 Task: Create a due date automation trigger when advanced on, on the tuesday before a card is due add fields with all custom fields completed at 11:00 AM.
Action: Mouse moved to (1115, 345)
Screenshot: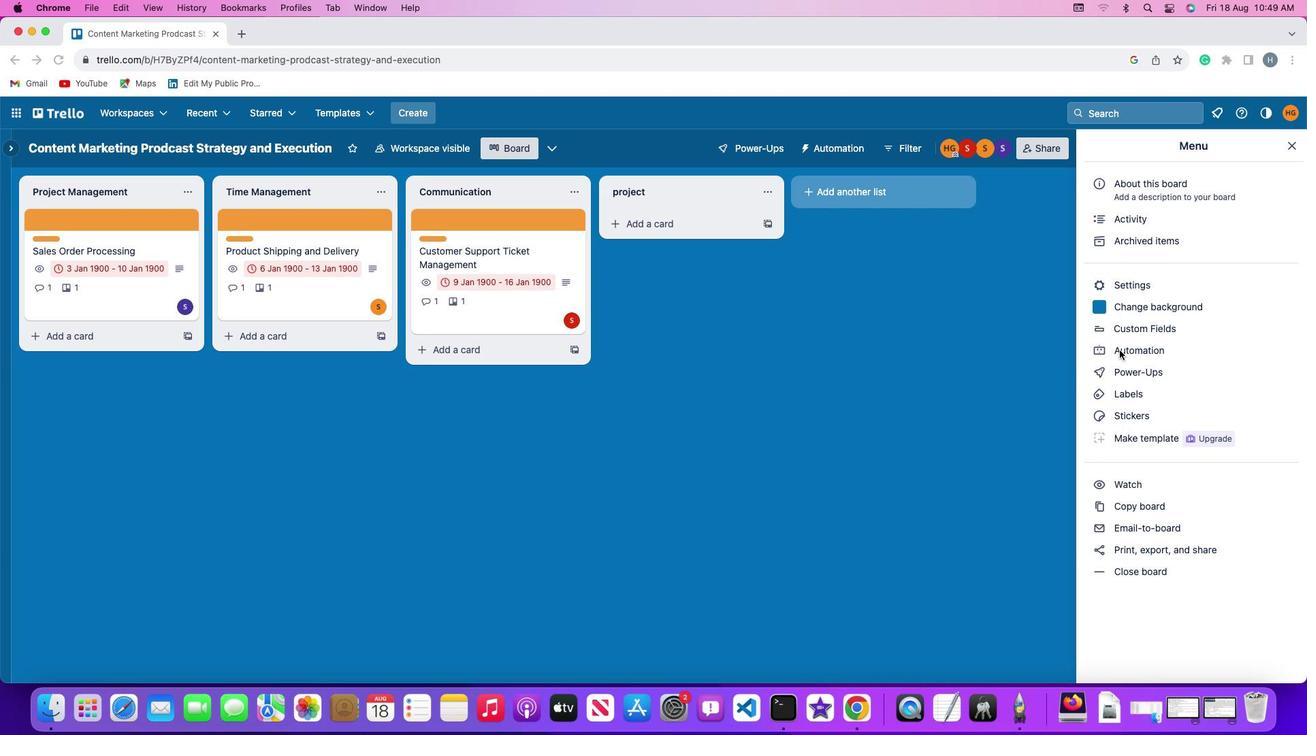 
Action: Mouse pressed left at (1115, 345)
Screenshot: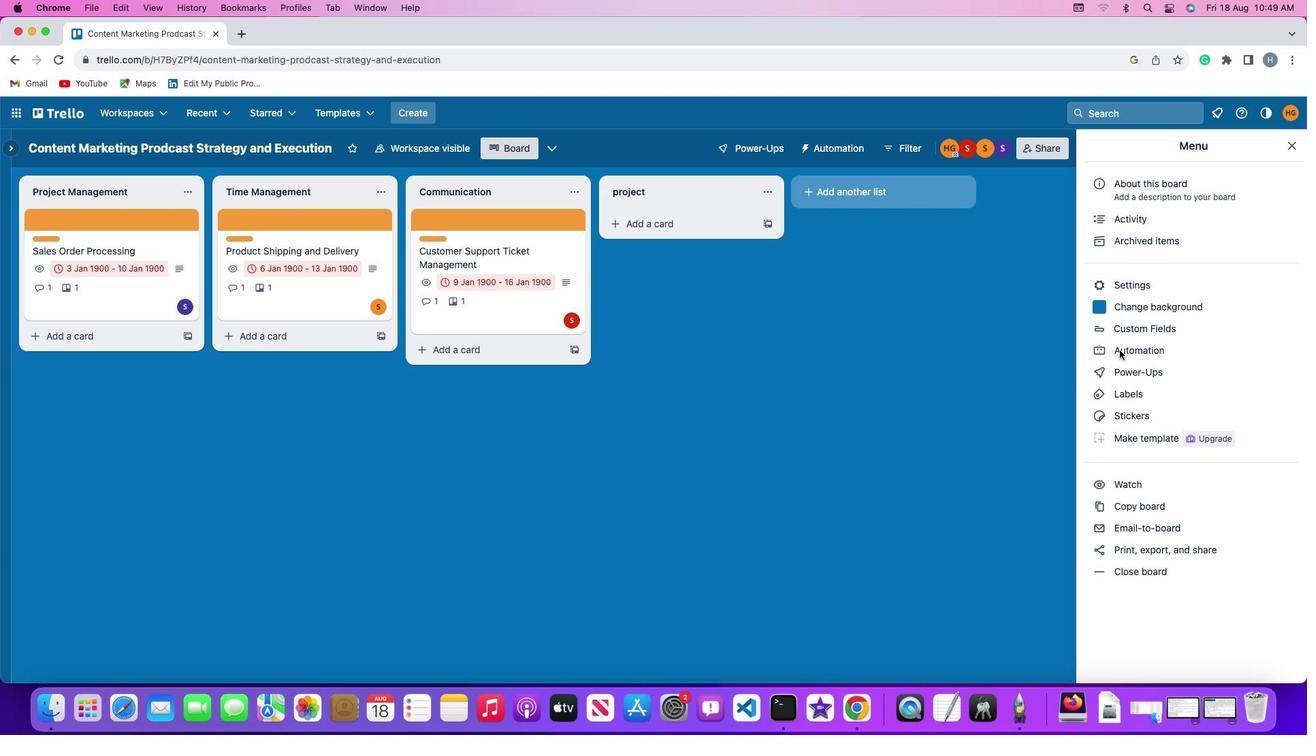 
Action: Mouse moved to (1115, 345)
Screenshot: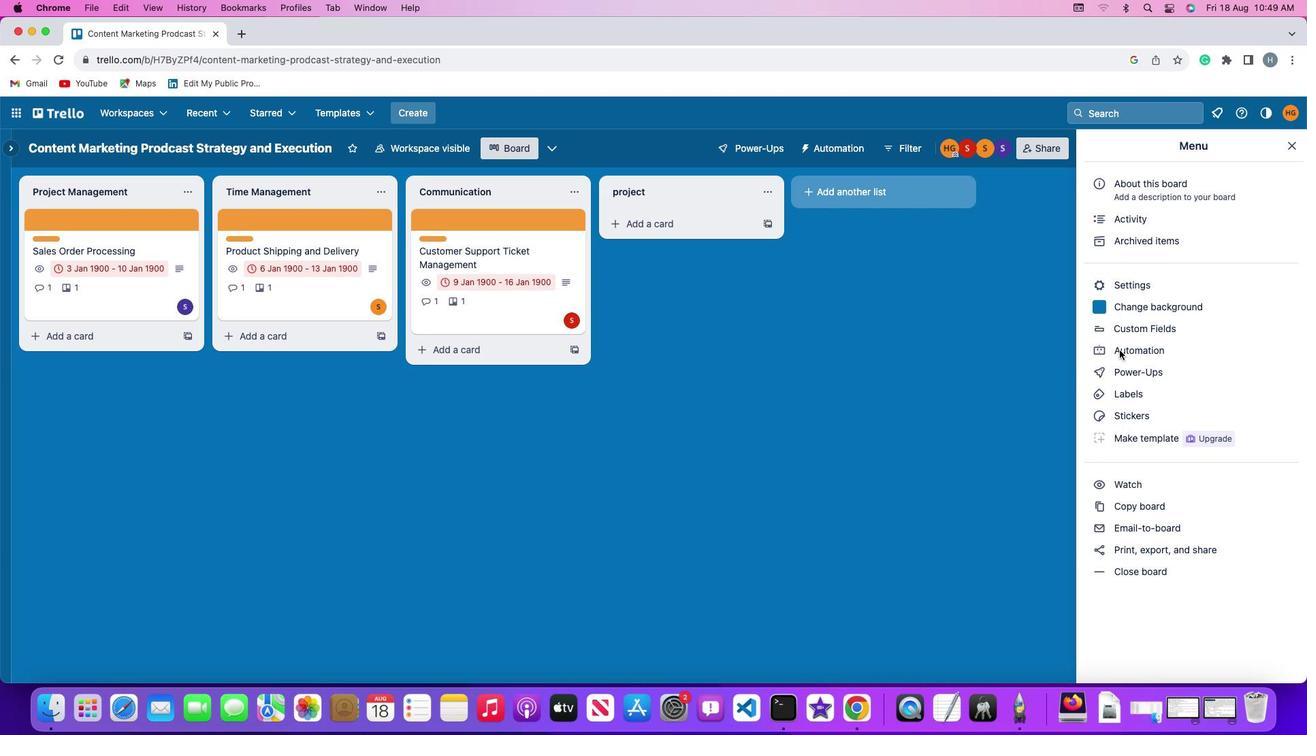 
Action: Mouse pressed left at (1115, 345)
Screenshot: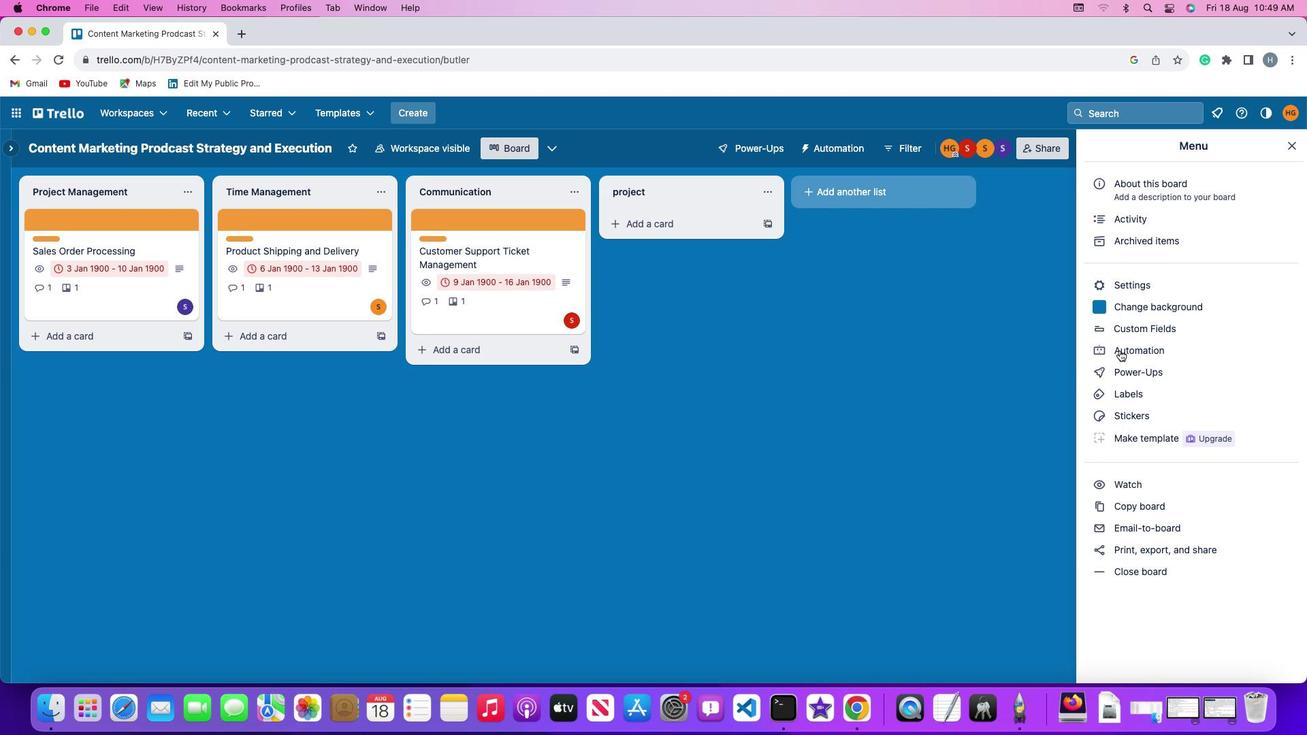 
Action: Mouse moved to (76, 320)
Screenshot: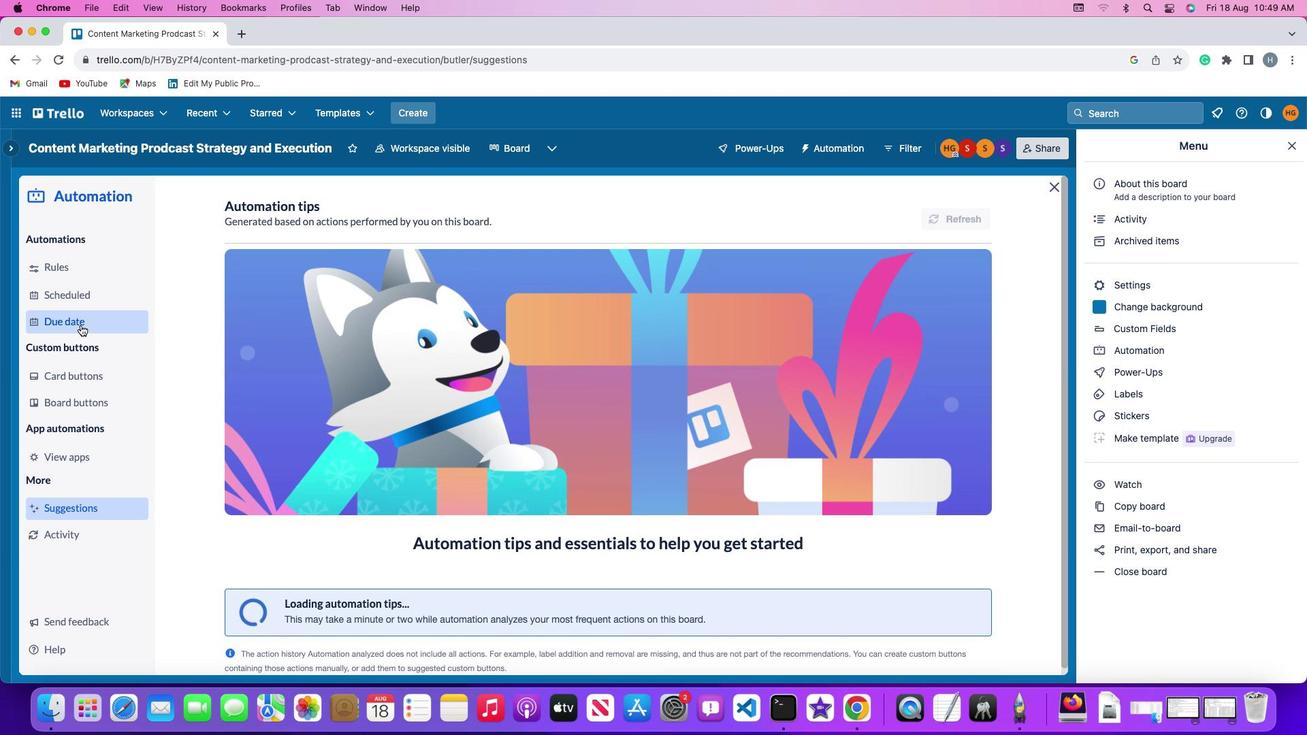 
Action: Mouse pressed left at (76, 320)
Screenshot: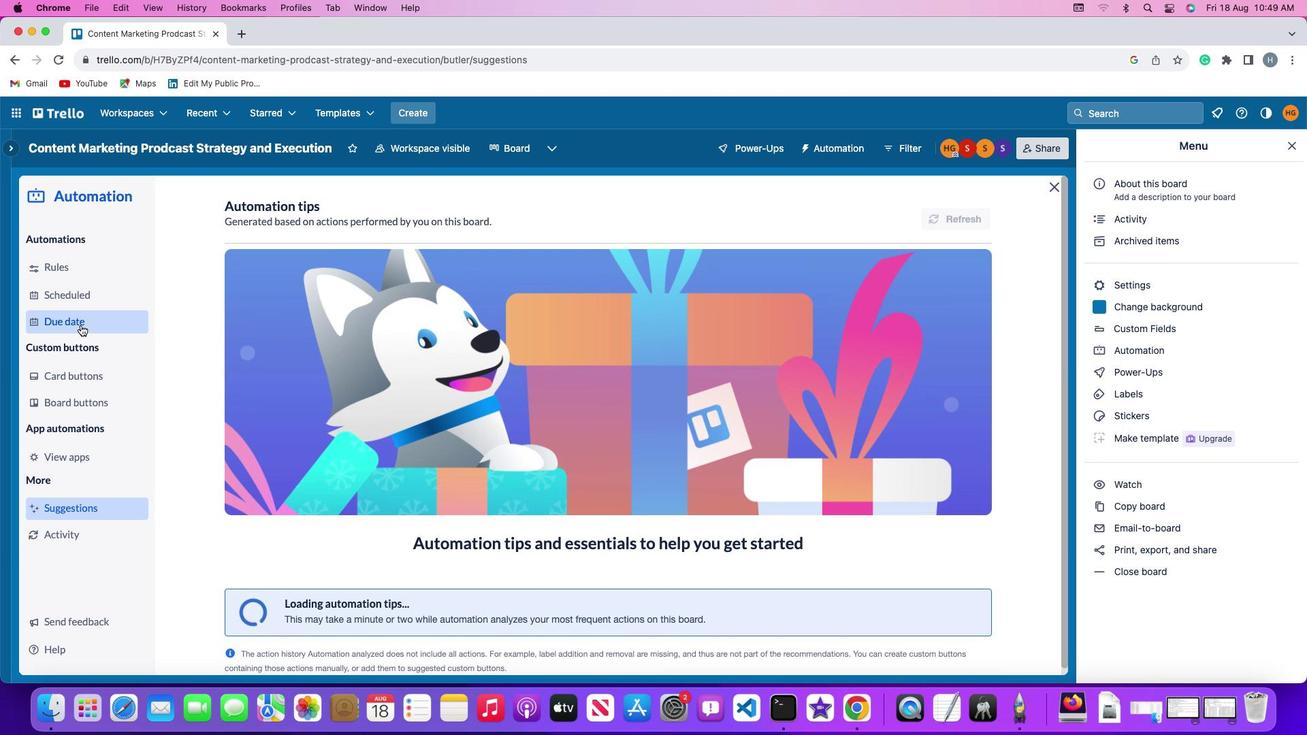 
Action: Mouse moved to (892, 207)
Screenshot: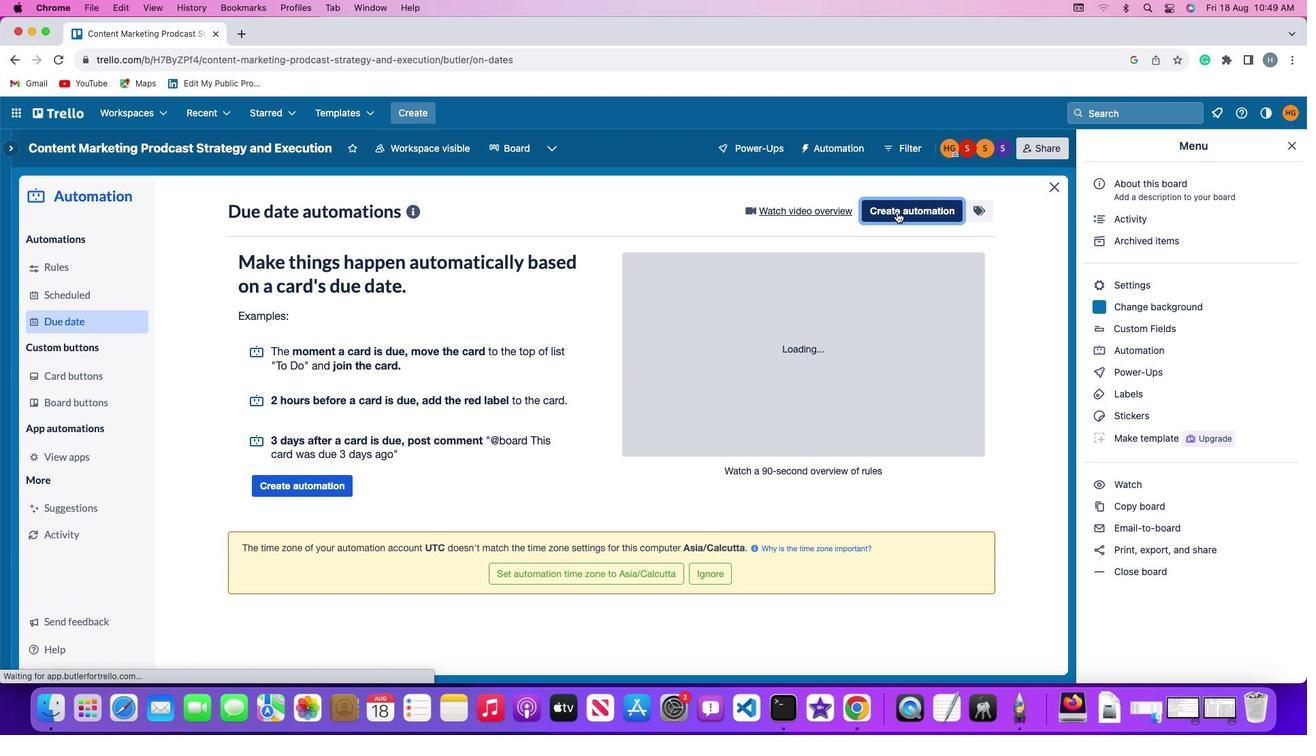 
Action: Mouse pressed left at (892, 207)
Screenshot: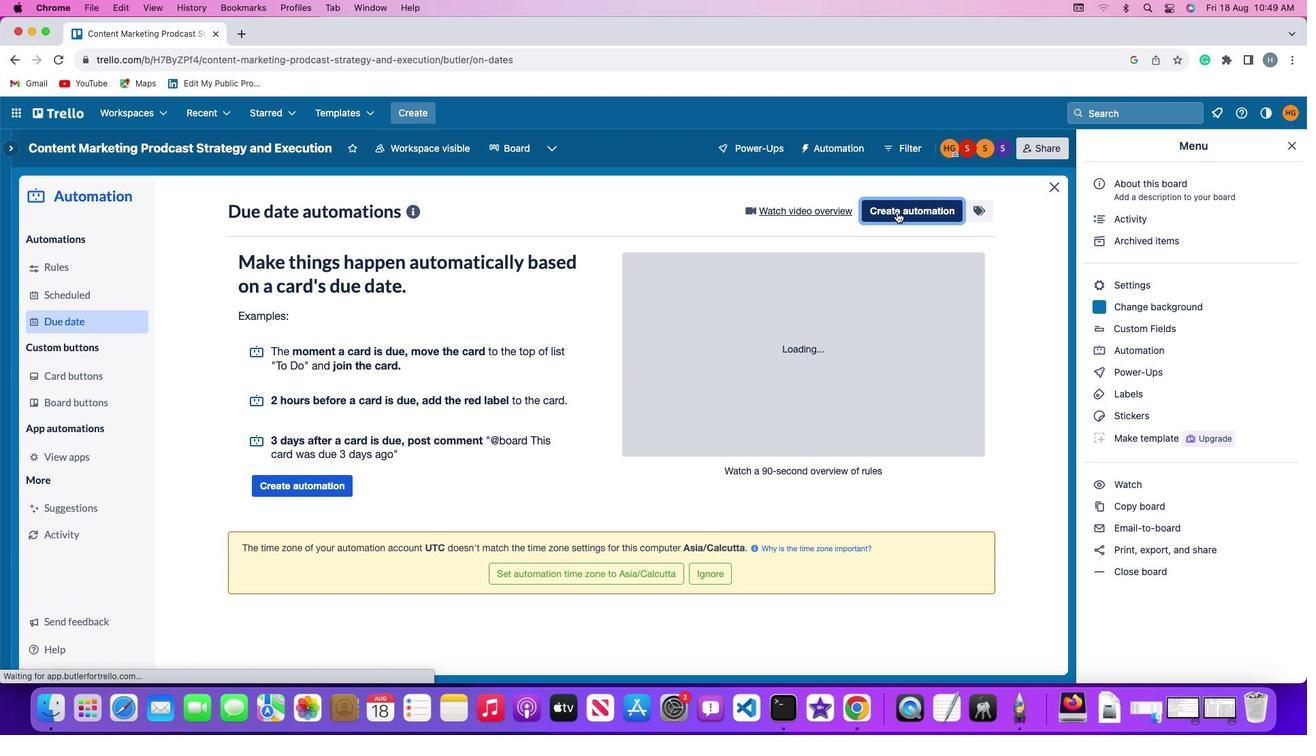 
Action: Mouse moved to (289, 331)
Screenshot: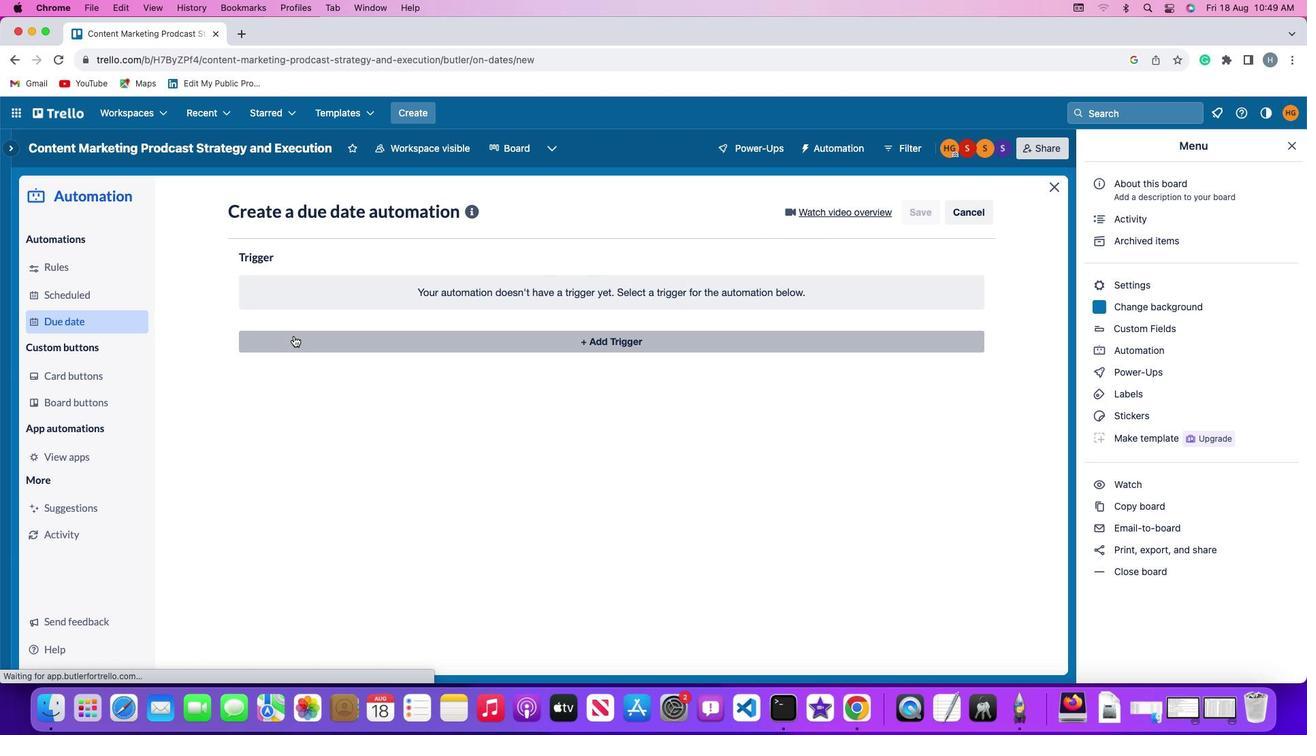 
Action: Mouse pressed left at (289, 331)
Screenshot: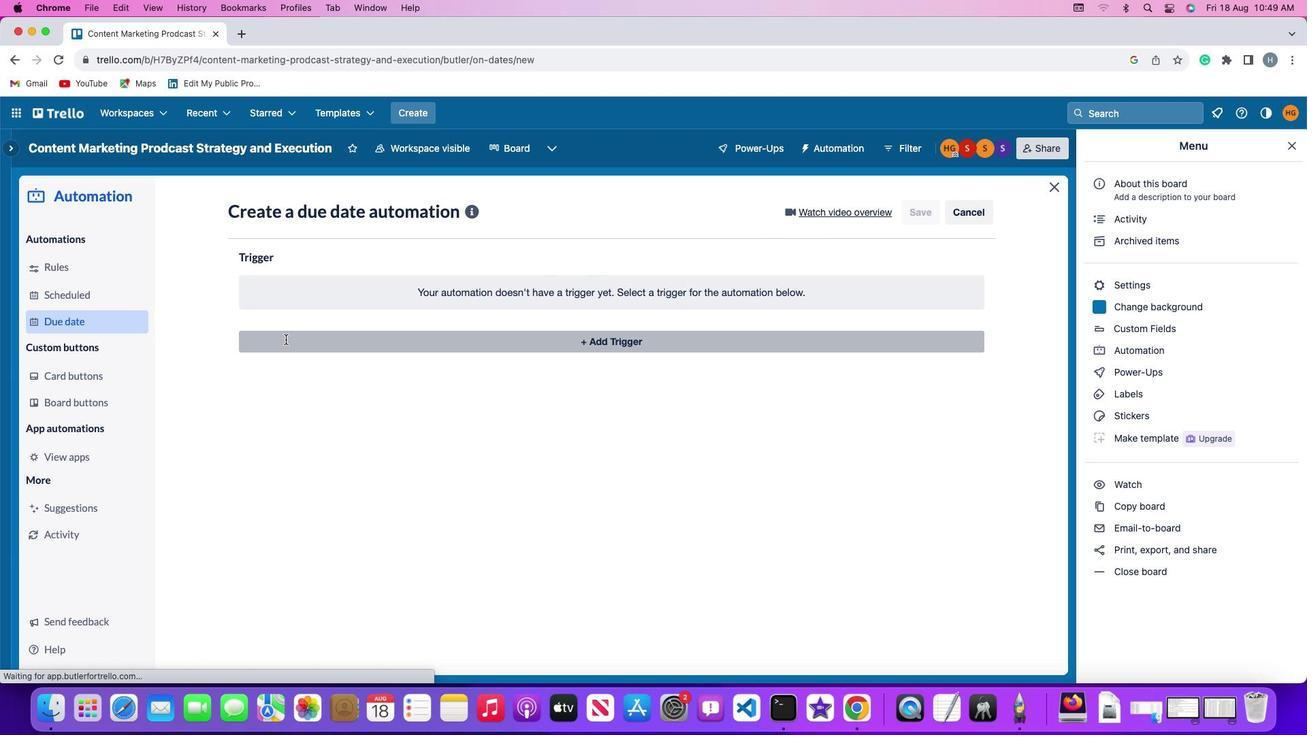 
Action: Mouse moved to (287, 578)
Screenshot: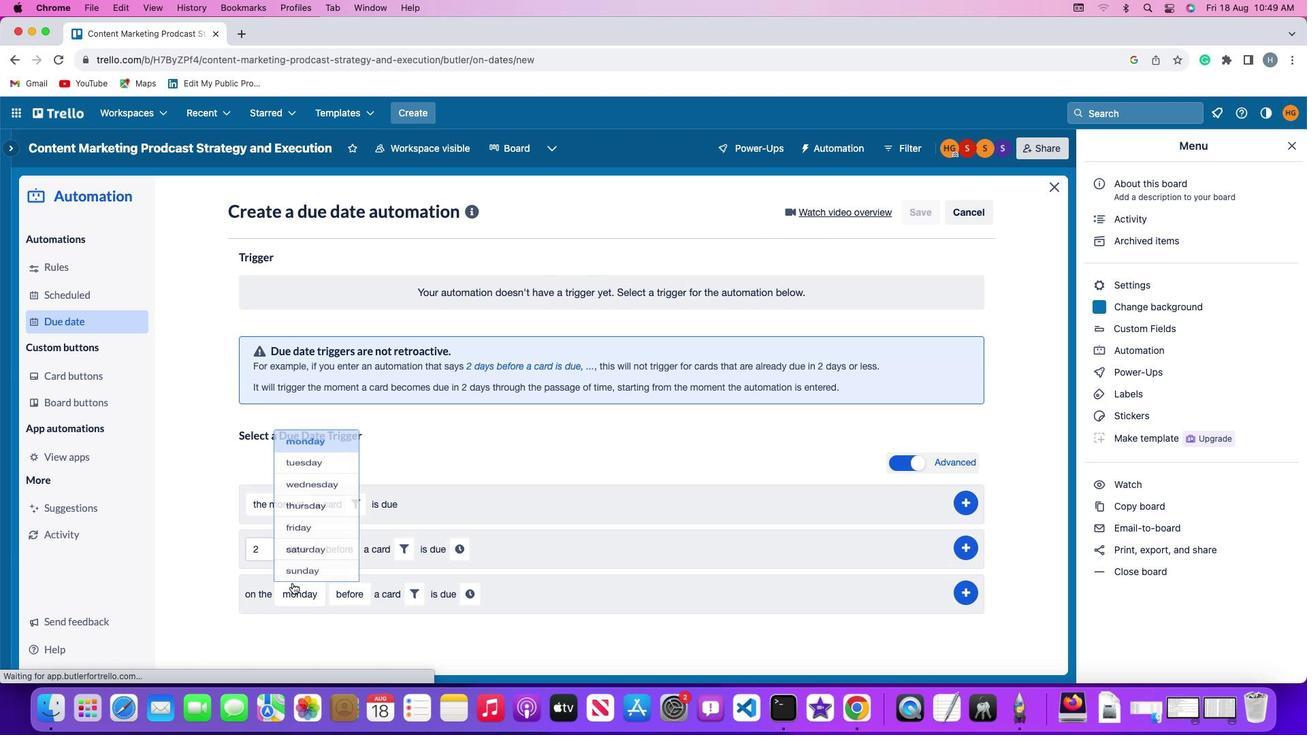 
Action: Mouse pressed left at (287, 578)
Screenshot: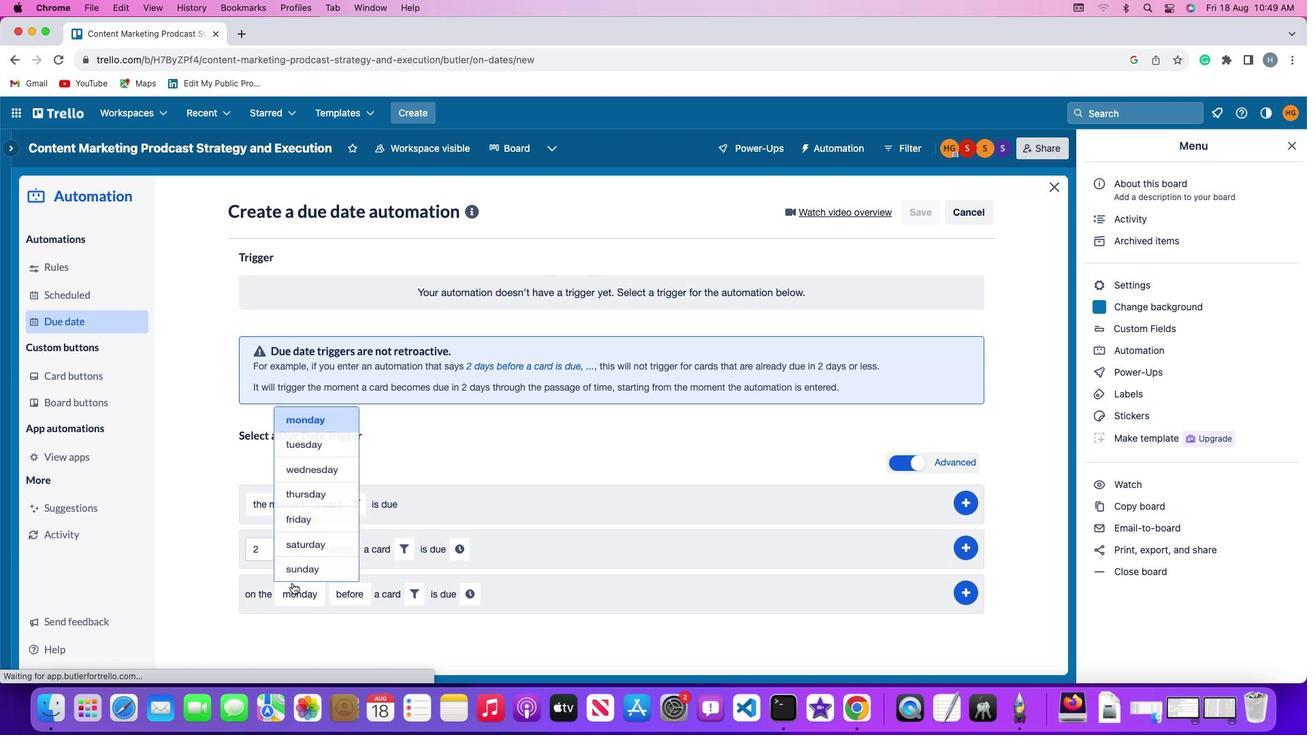 
Action: Mouse moved to (309, 422)
Screenshot: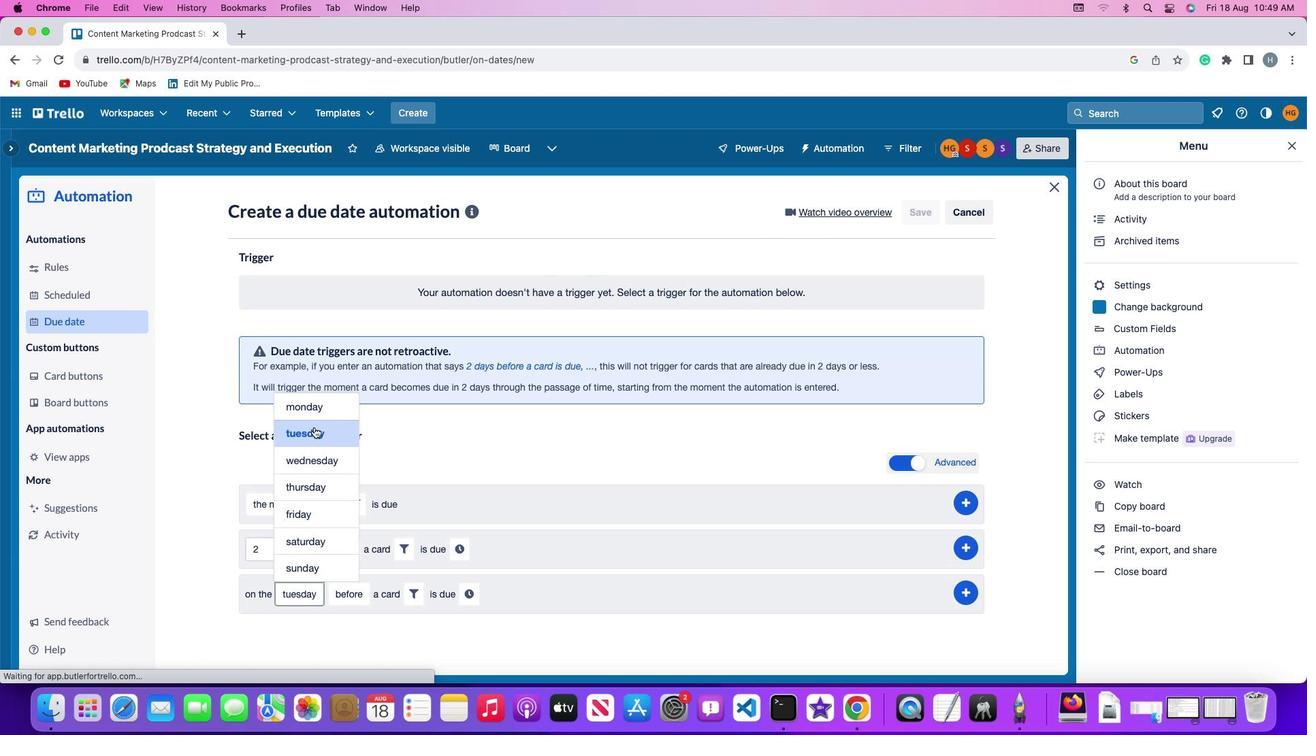 
Action: Mouse pressed left at (309, 422)
Screenshot: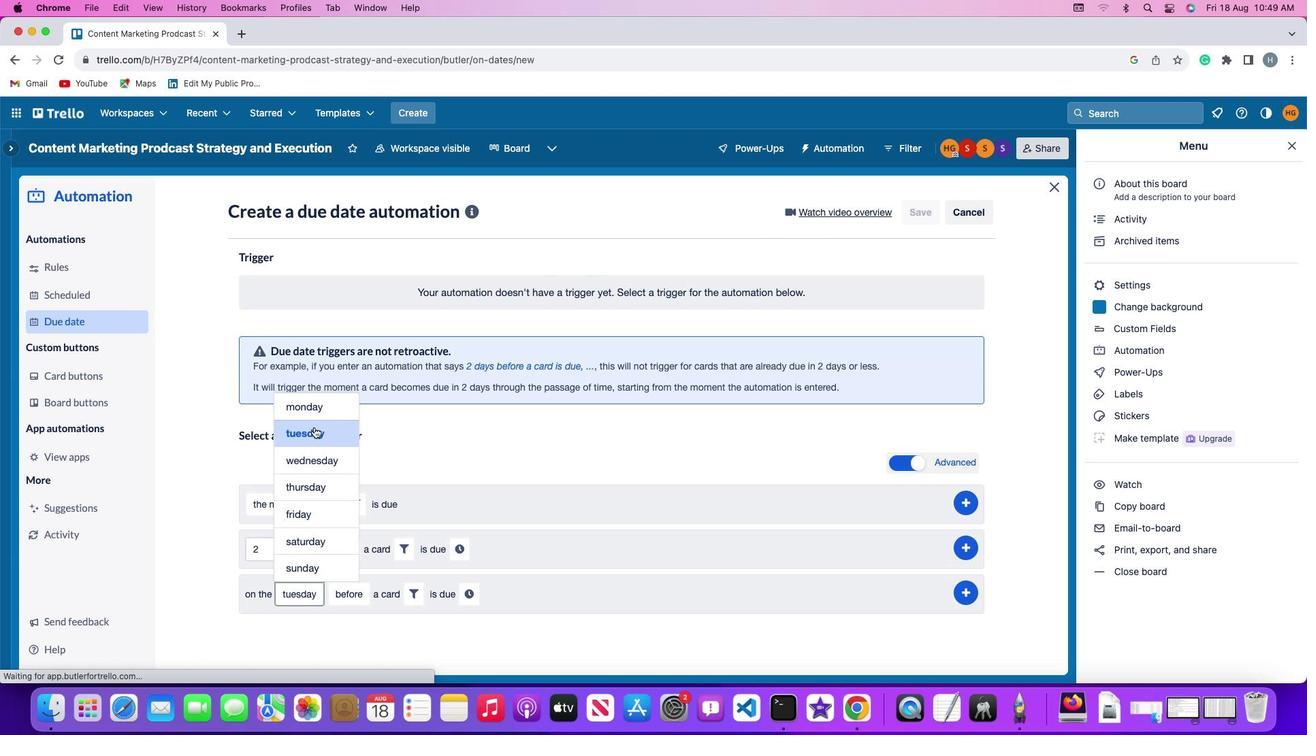 
Action: Mouse moved to (337, 584)
Screenshot: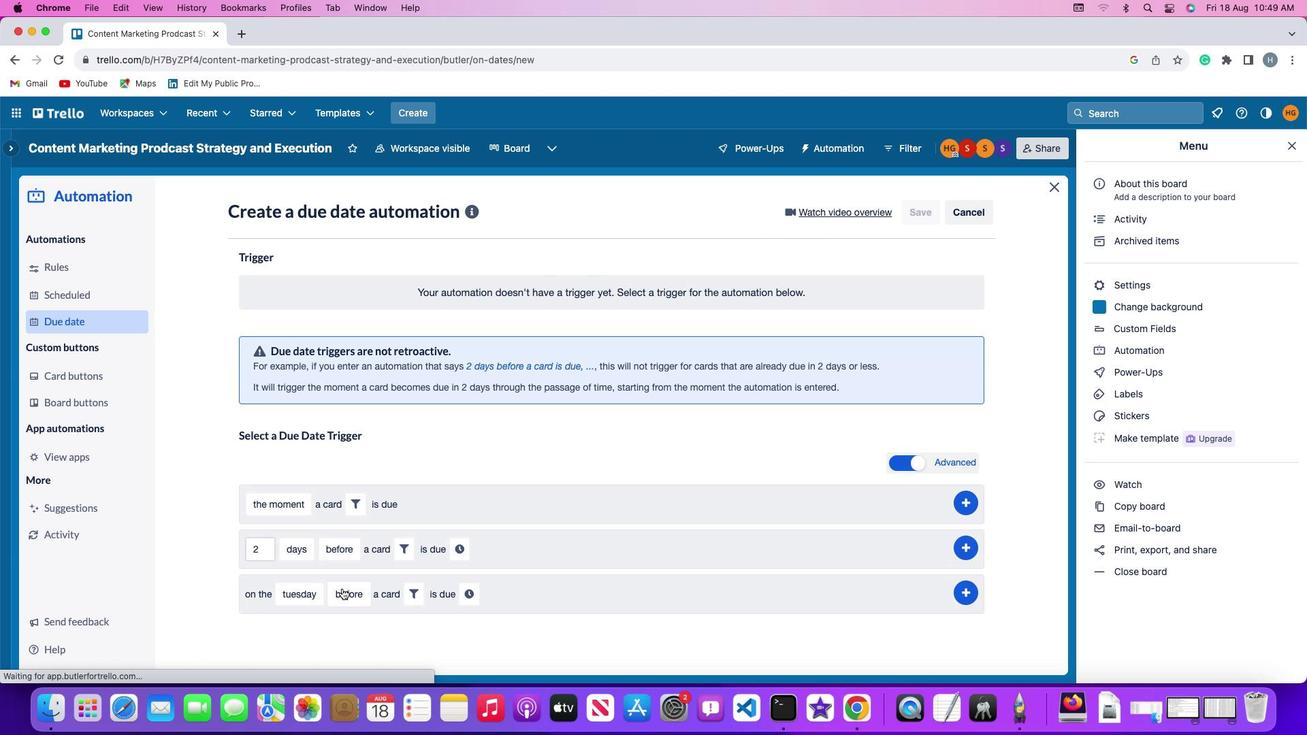 
Action: Mouse pressed left at (337, 584)
Screenshot: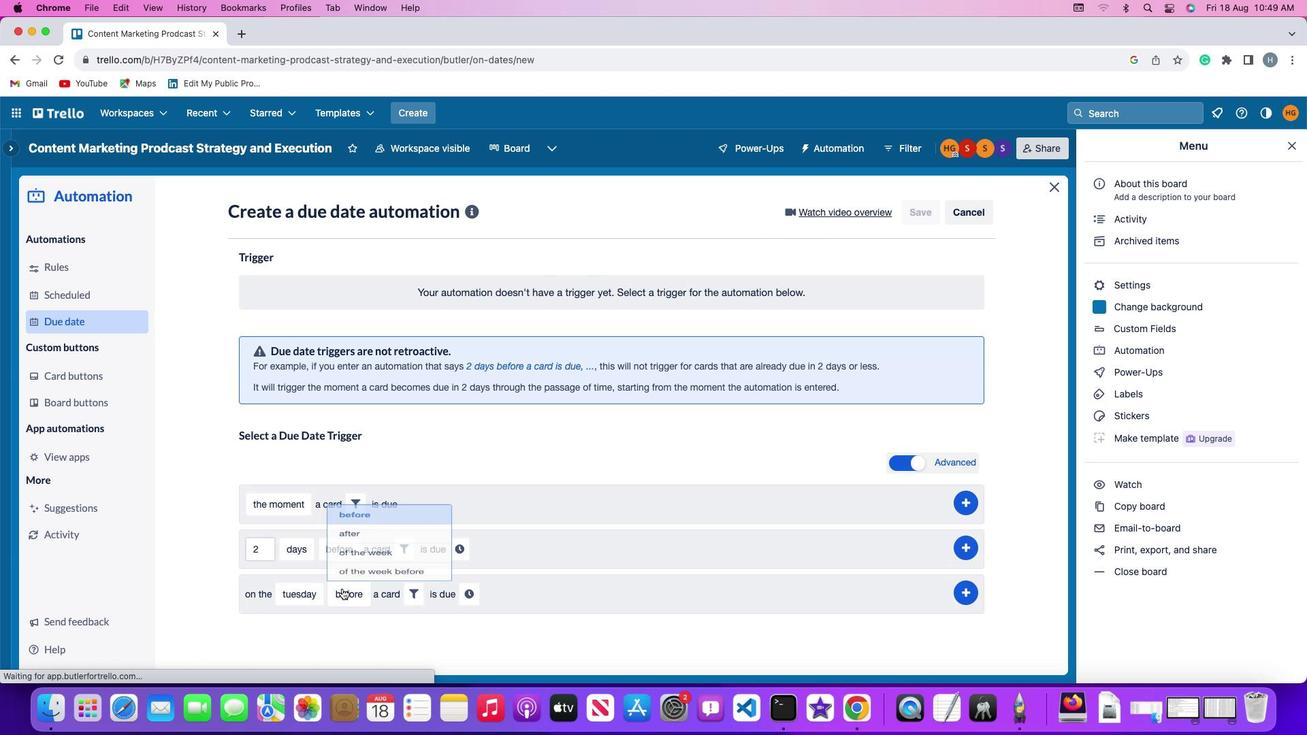 
Action: Mouse moved to (365, 482)
Screenshot: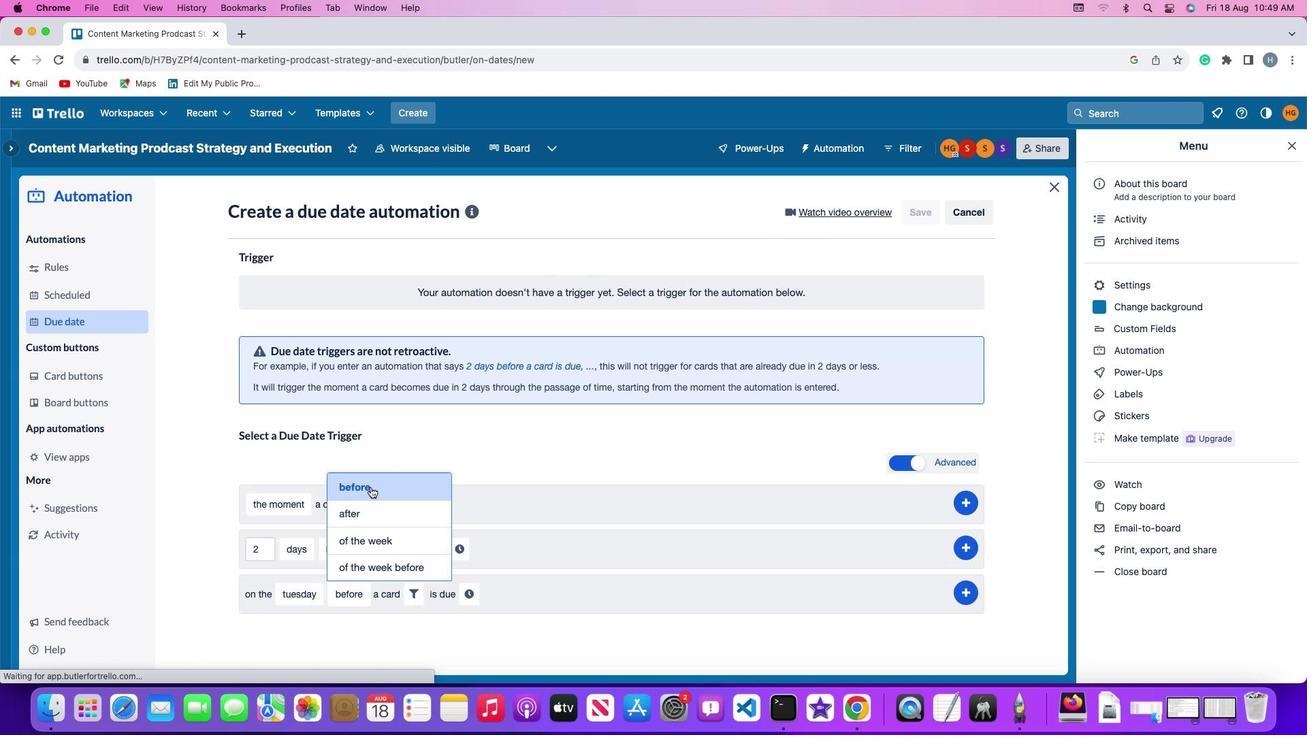 
Action: Mouse pressed left at (365, 482)
Screenshot: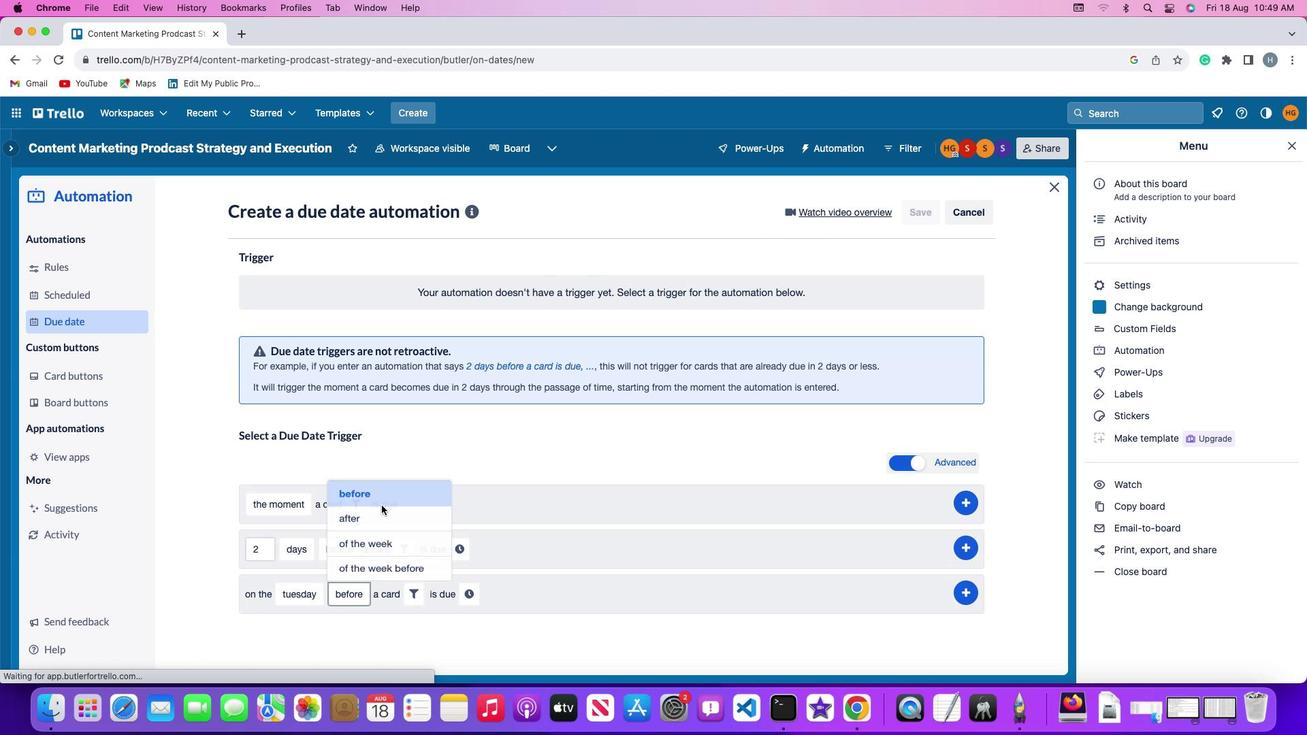 
Action: Mouse moved to (418, 590)
Screenshot: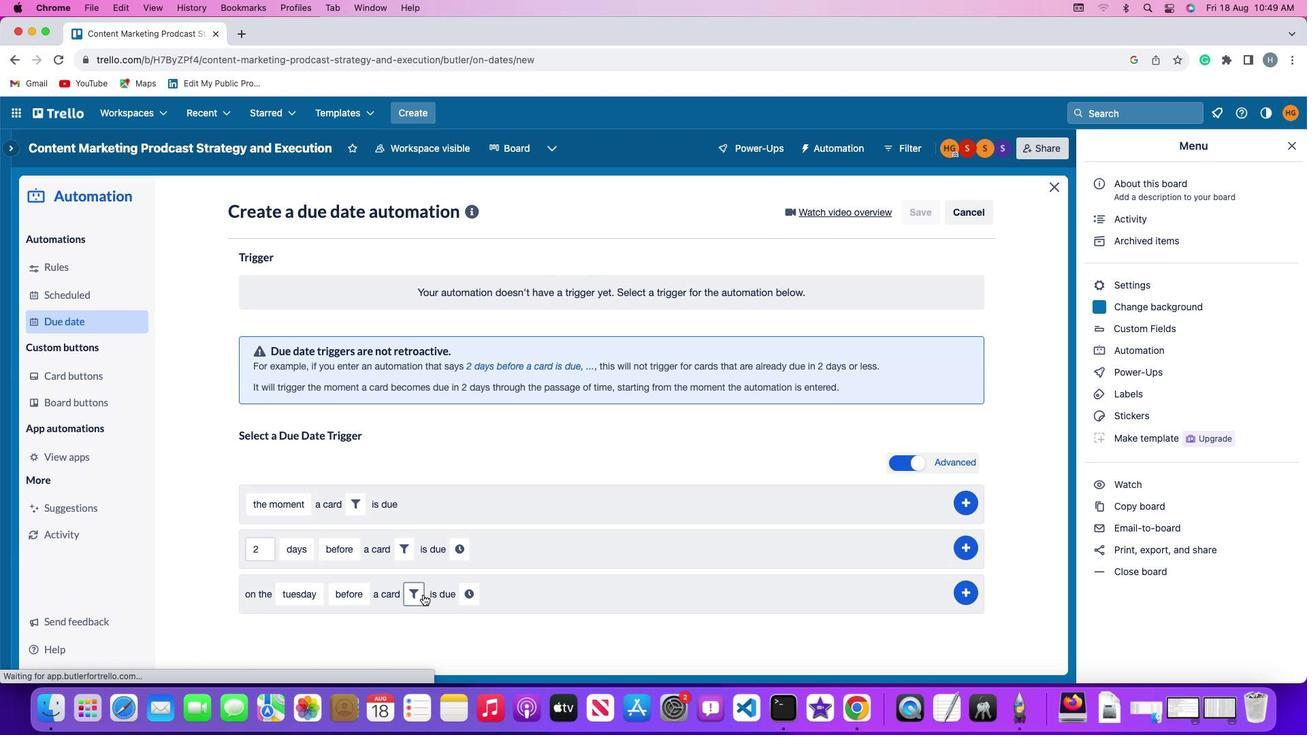 
Action: Mouse pressed left at (418, 590)
Screenshot: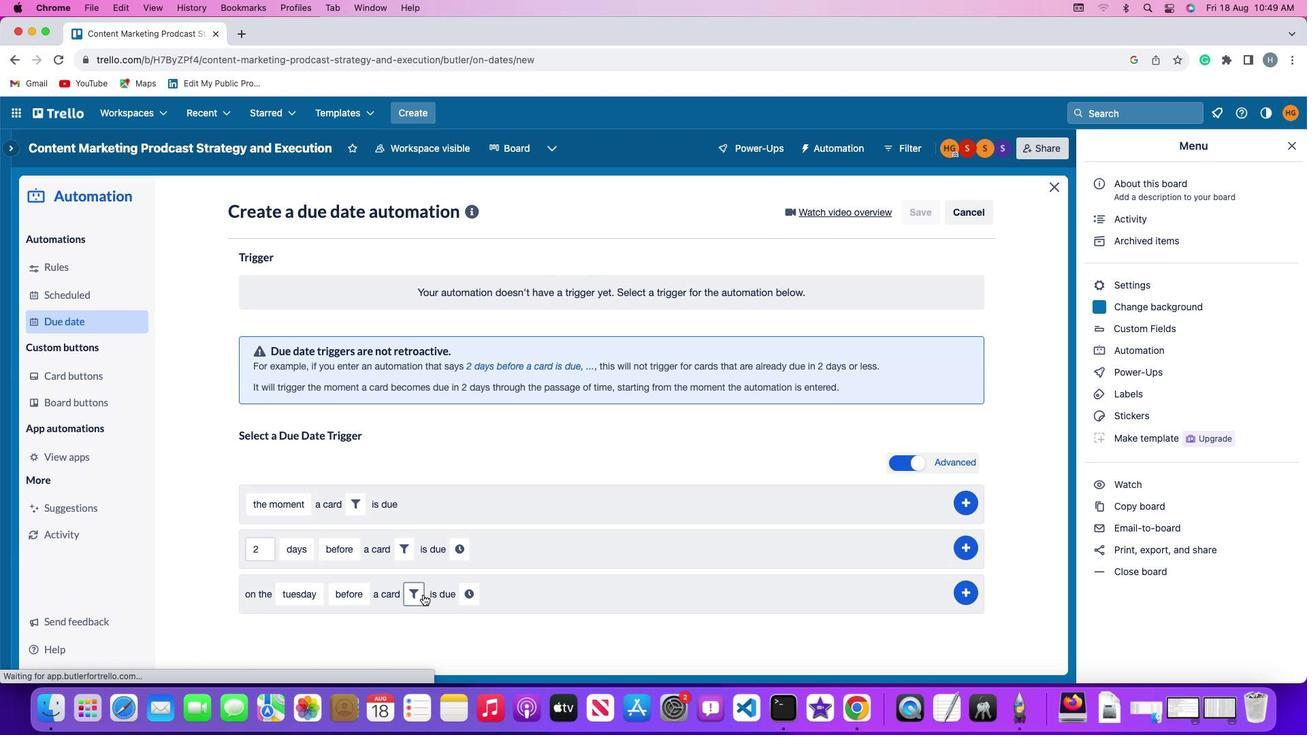 
Action: Mouse moved to (618, 634)
Screenshot: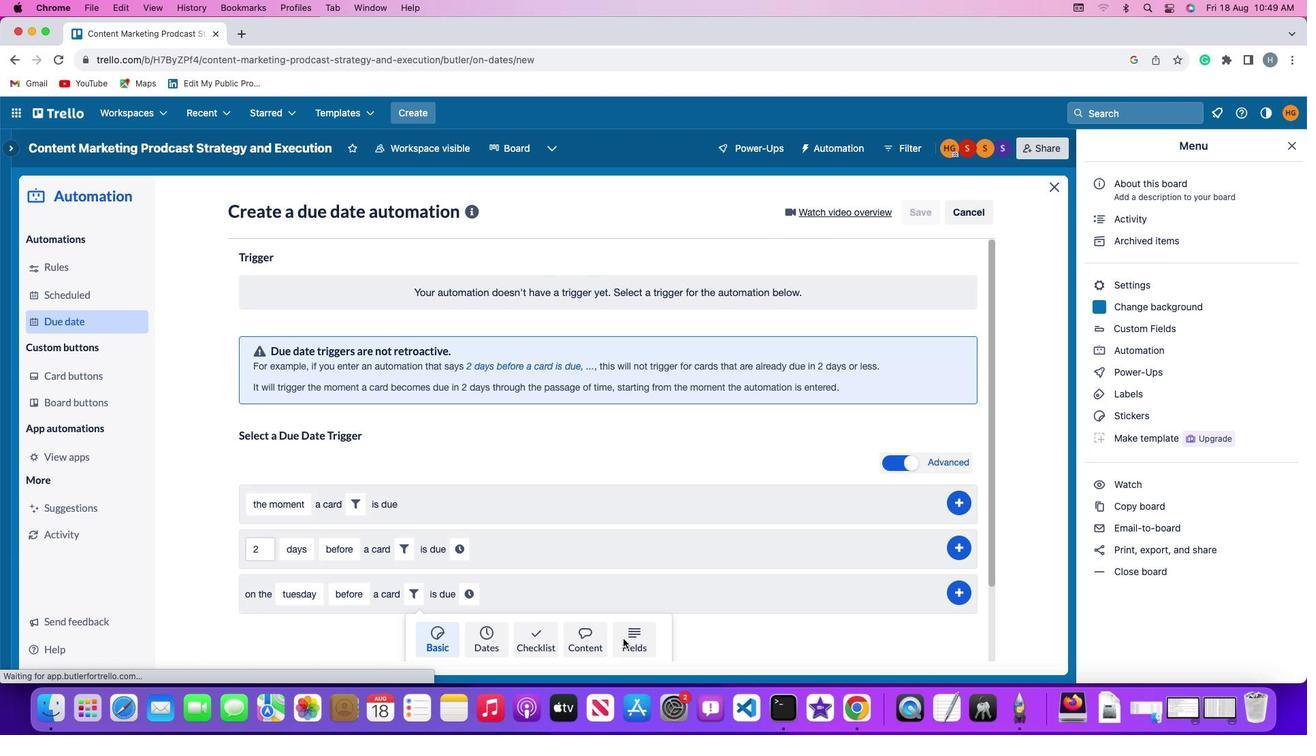 
Action: Mouse pressed left at (618, 634)
Screenshot: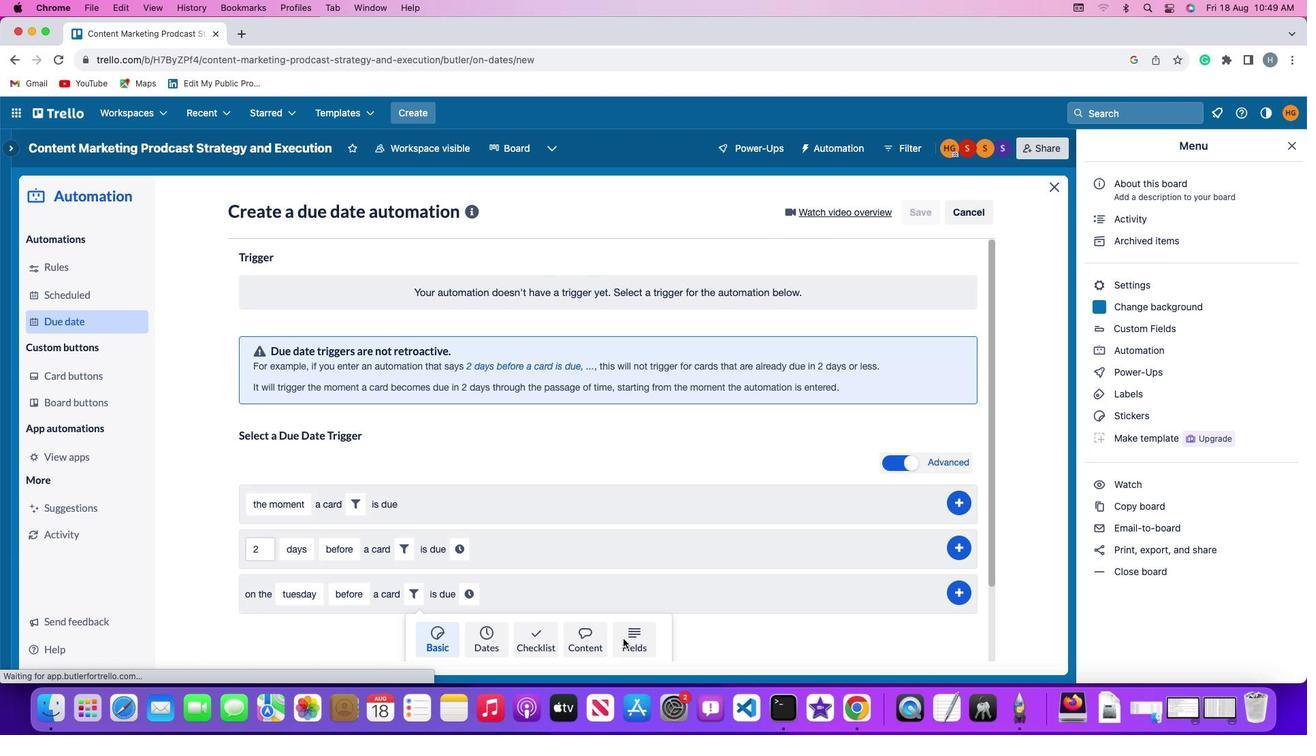 
Action: Mouse moved to (317, 625)
Screenshot: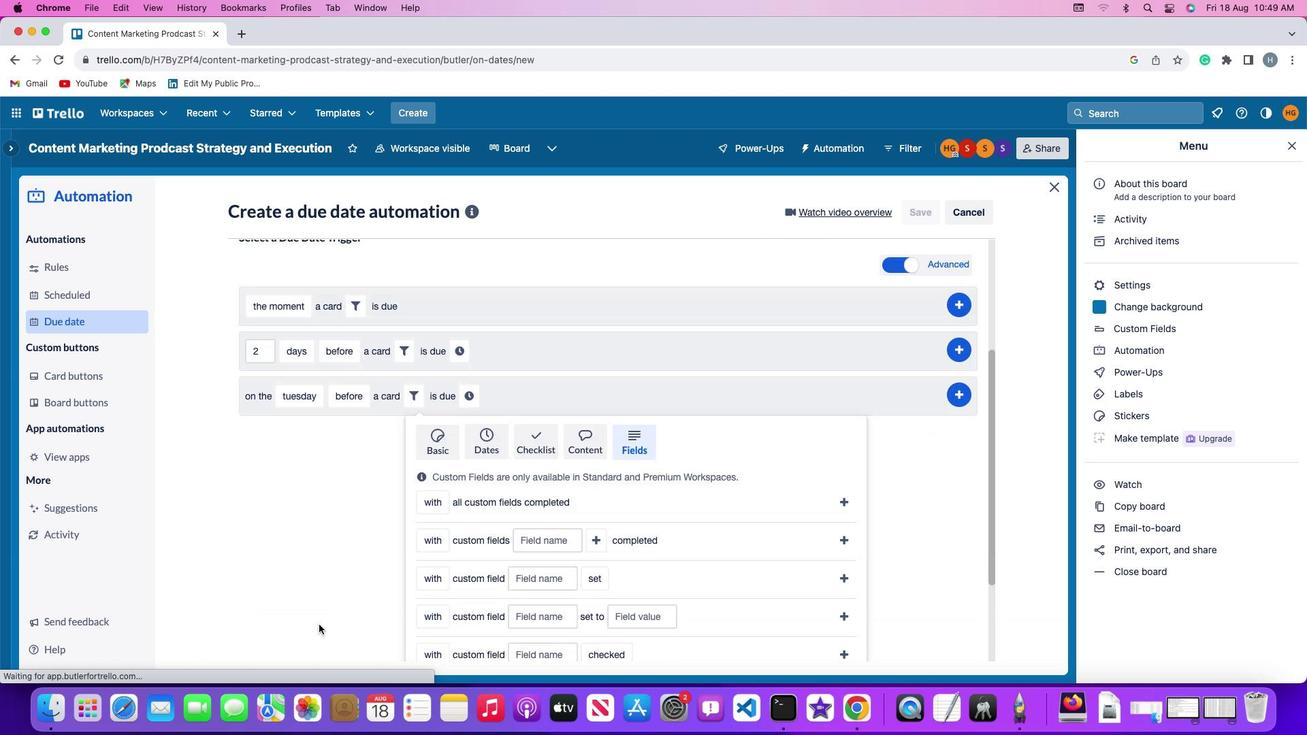 
Action: Mouse scrolled (317, 625) with delta (-4, -4)
Screenshot: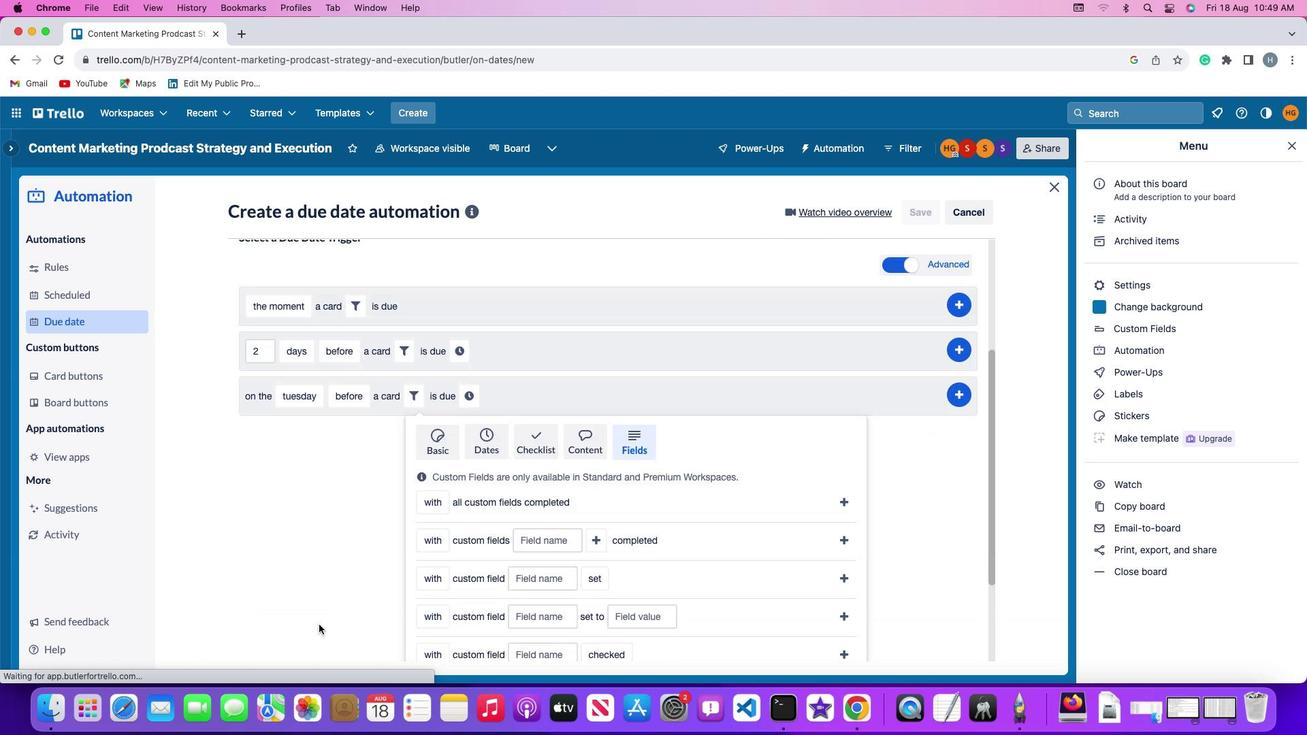 
Action: Mouse scrolled (317, 625) with delta (-4, -4)
Screenshot: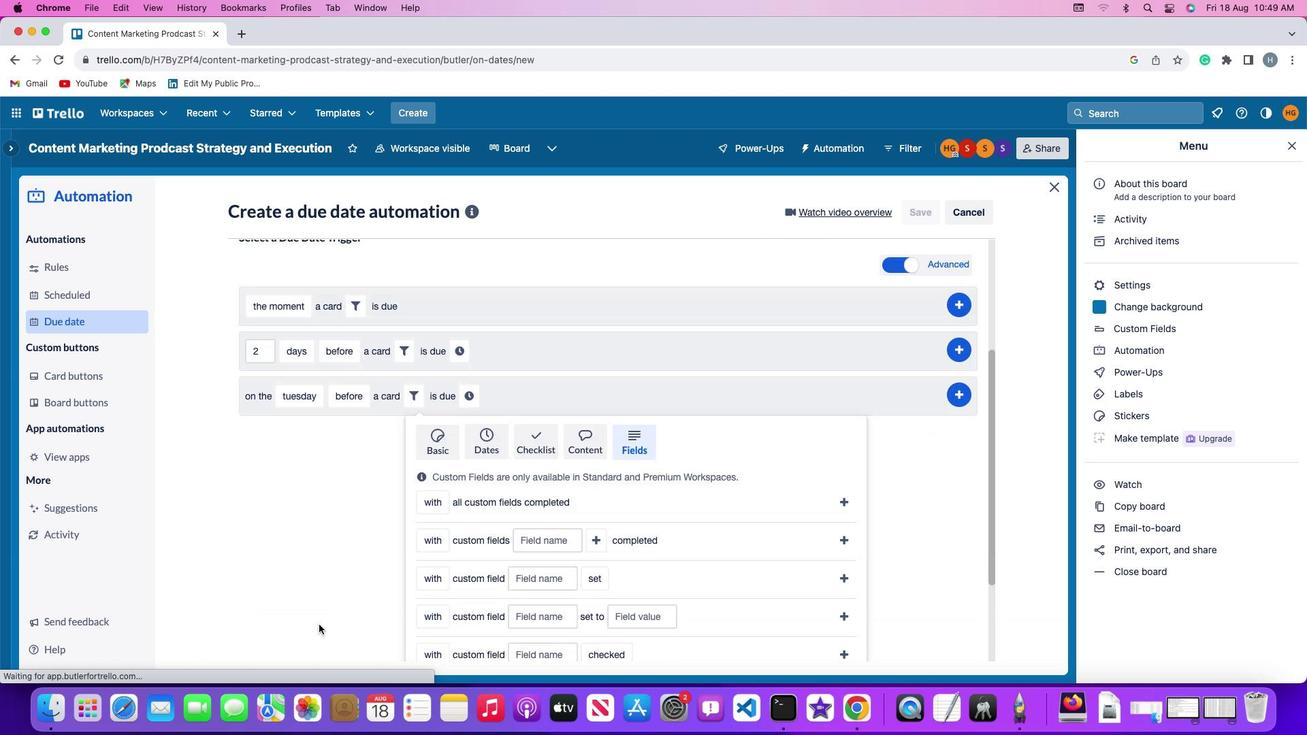 
Action: Mouse scrolled (317, 625) with delta (-4, -6)
Screenshot: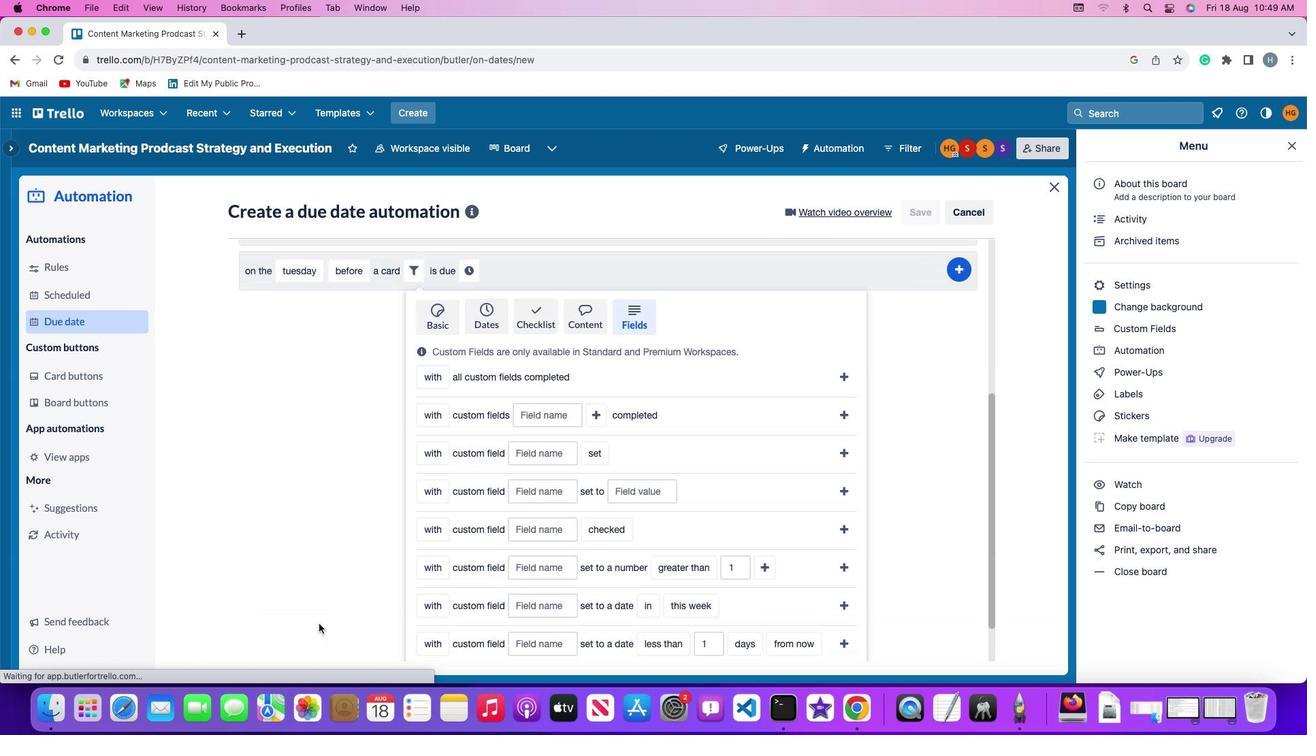 
Action: Mouse scrolled (317, 625) with delta (-4, -7)
Screenshot: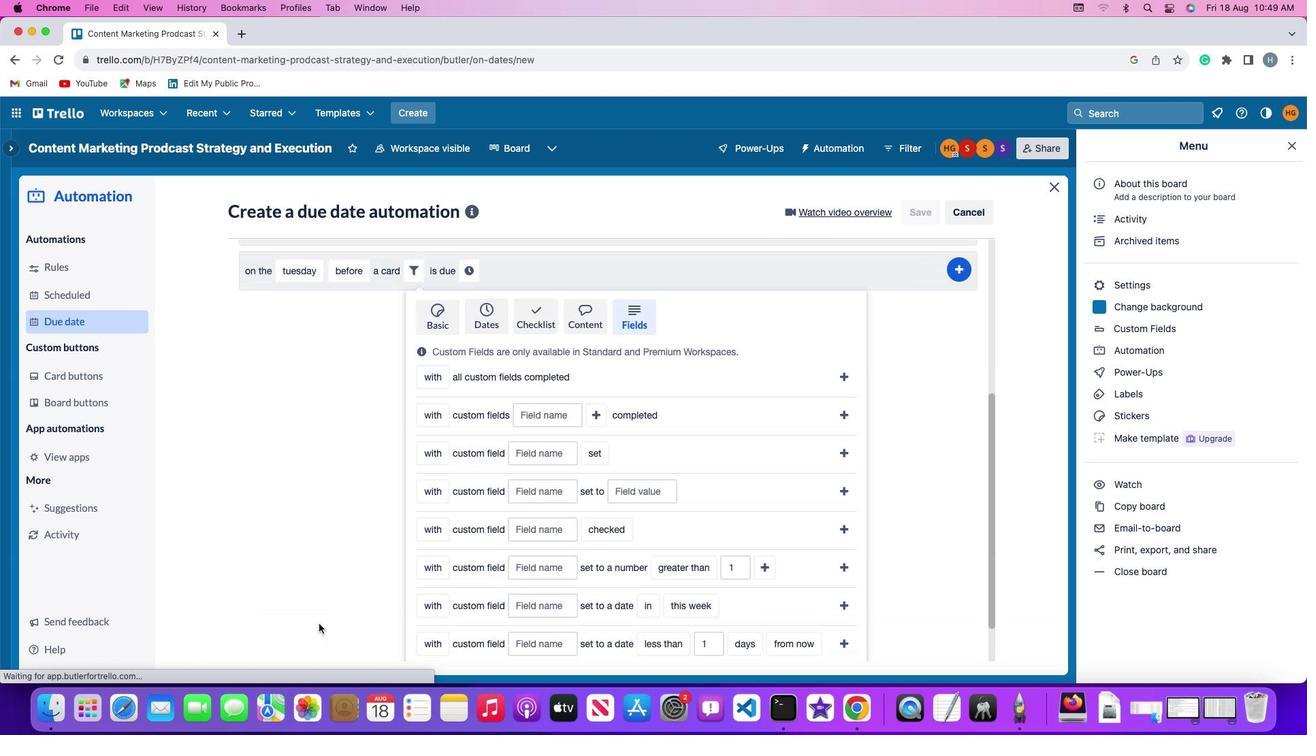 
Action: Mouse moved to (317, 625)
Screenshot: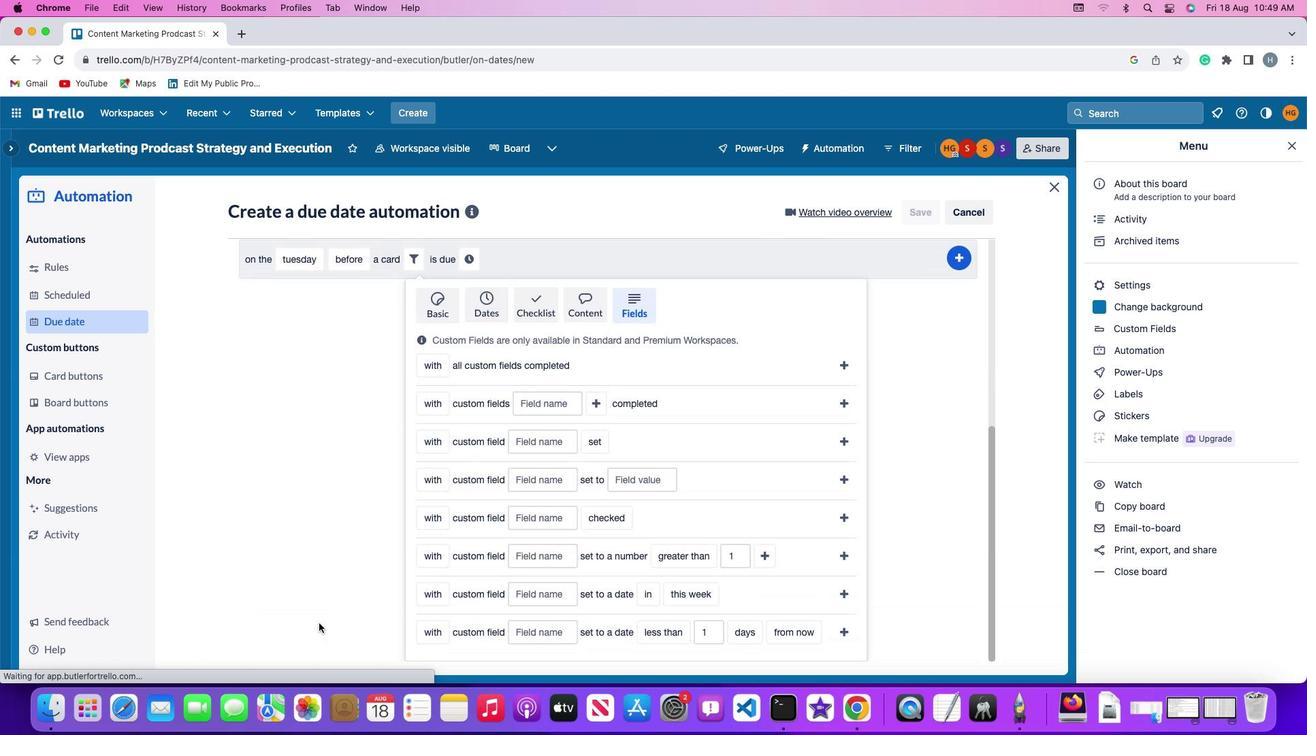 
Action: Mouse scrolled (317, 625) with delta (-4, -8)
Screenshot: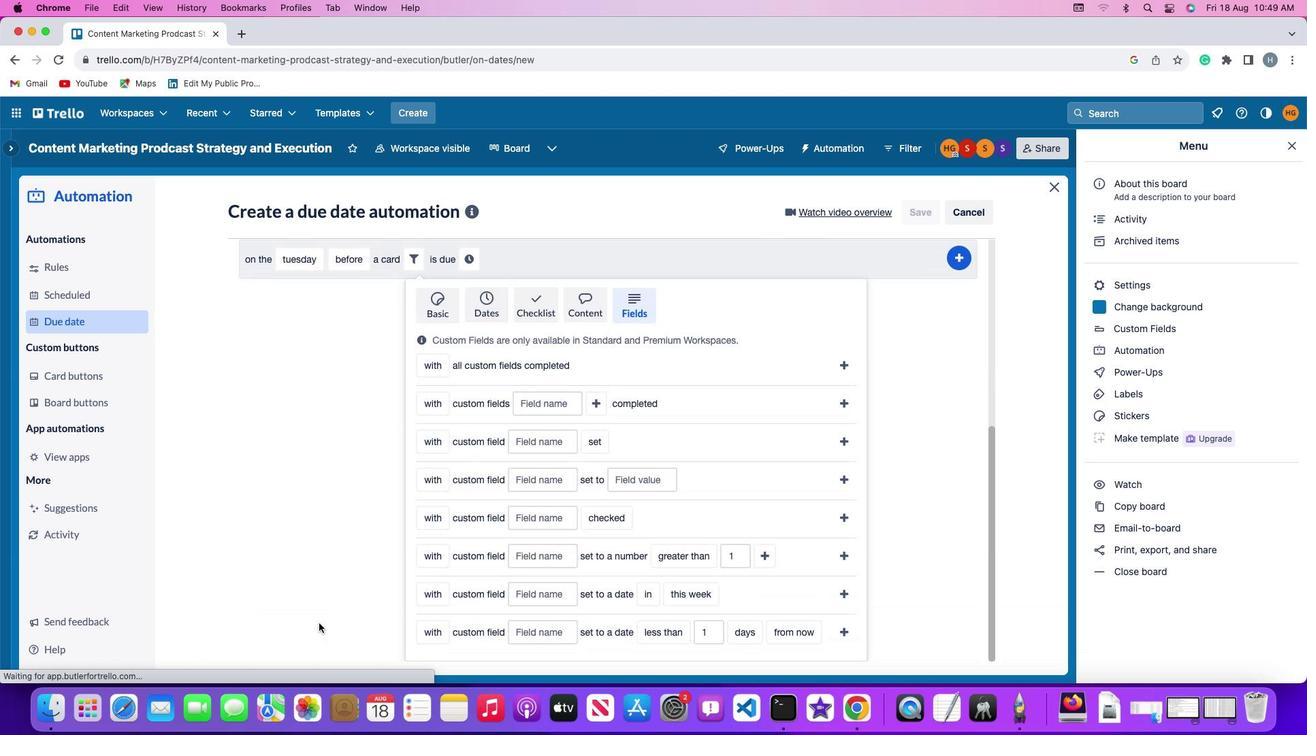 
Action: Mouse moved to (426, 360)
Screenshot: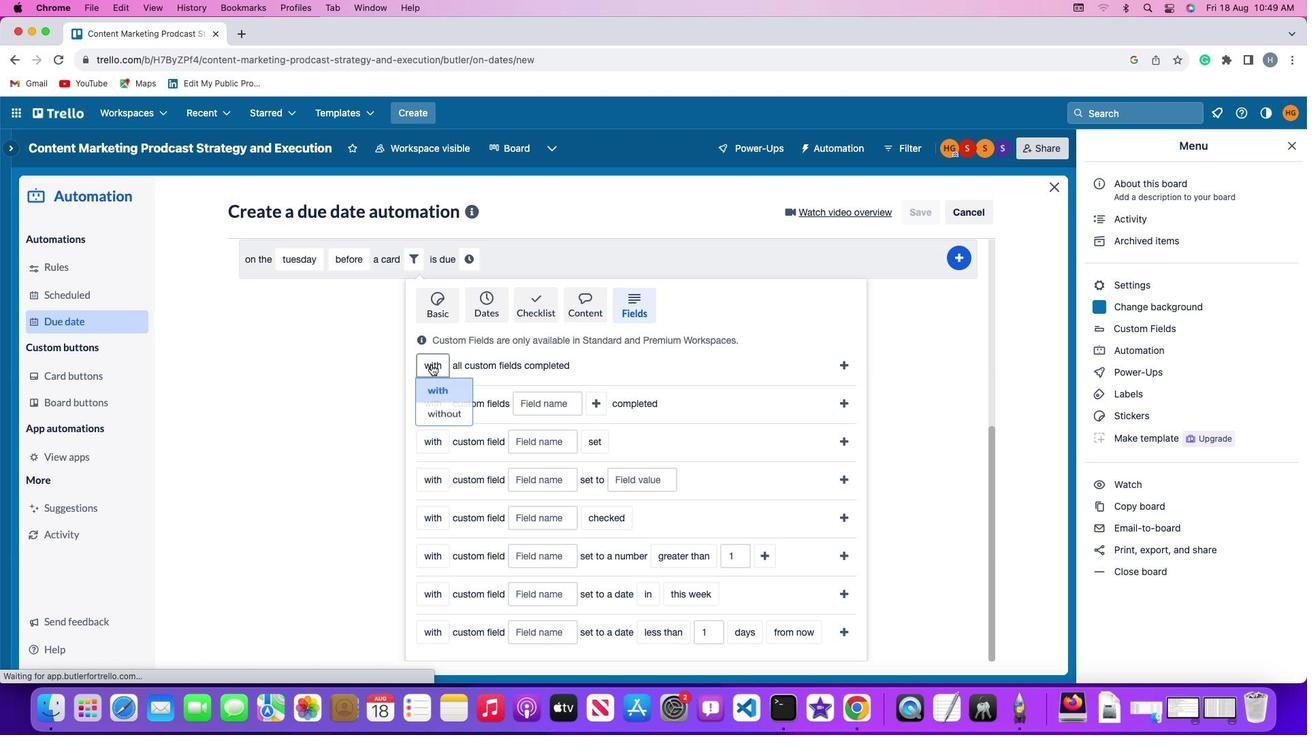 
Action: Mouse pressed left at (426, 360)
Screenshot: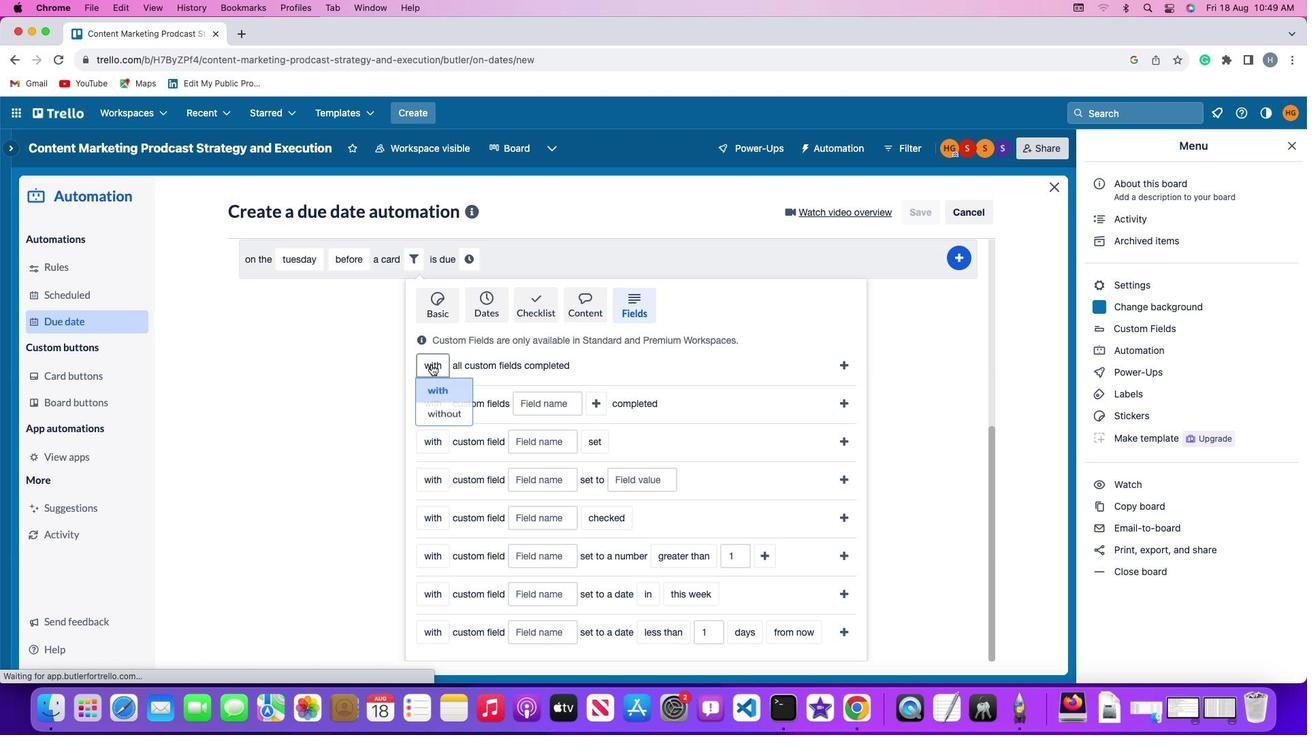 
Action: Mouse moved to (431, 387)
Screenshot: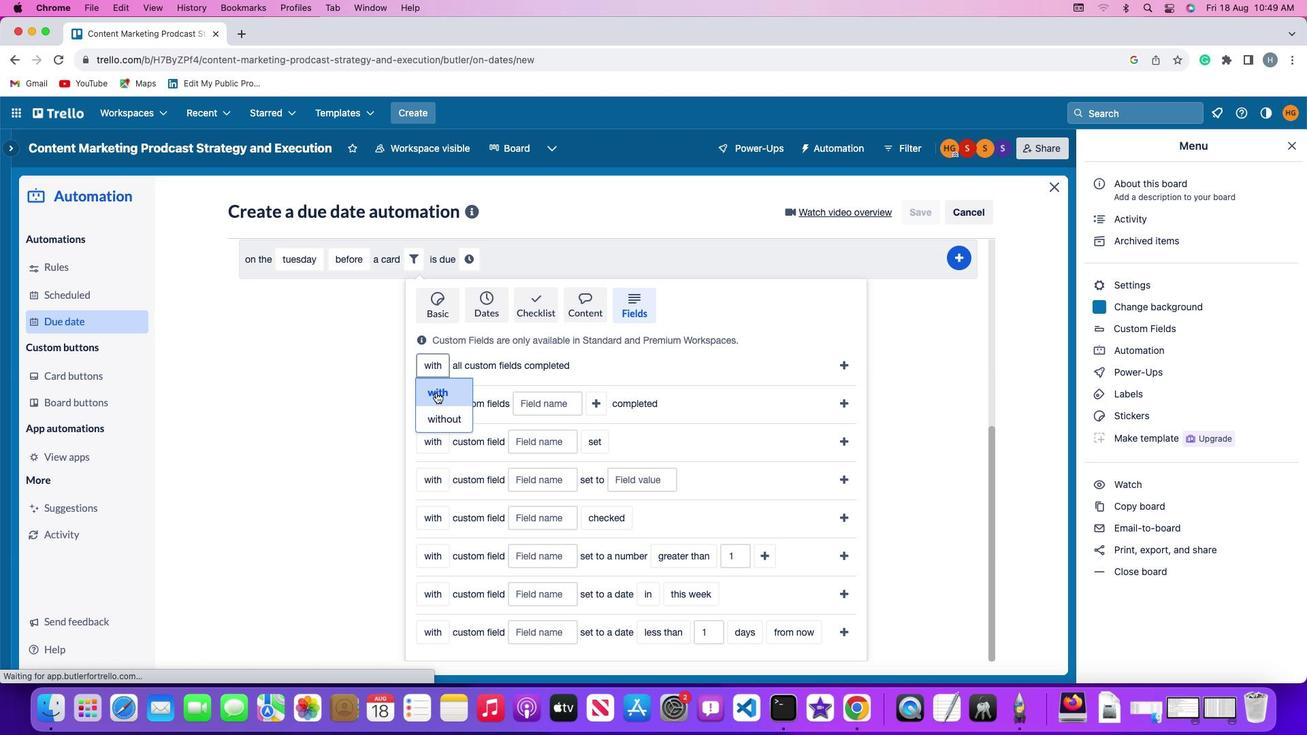 
Action: Mouse pressed left at (431, 387)
Screenshot: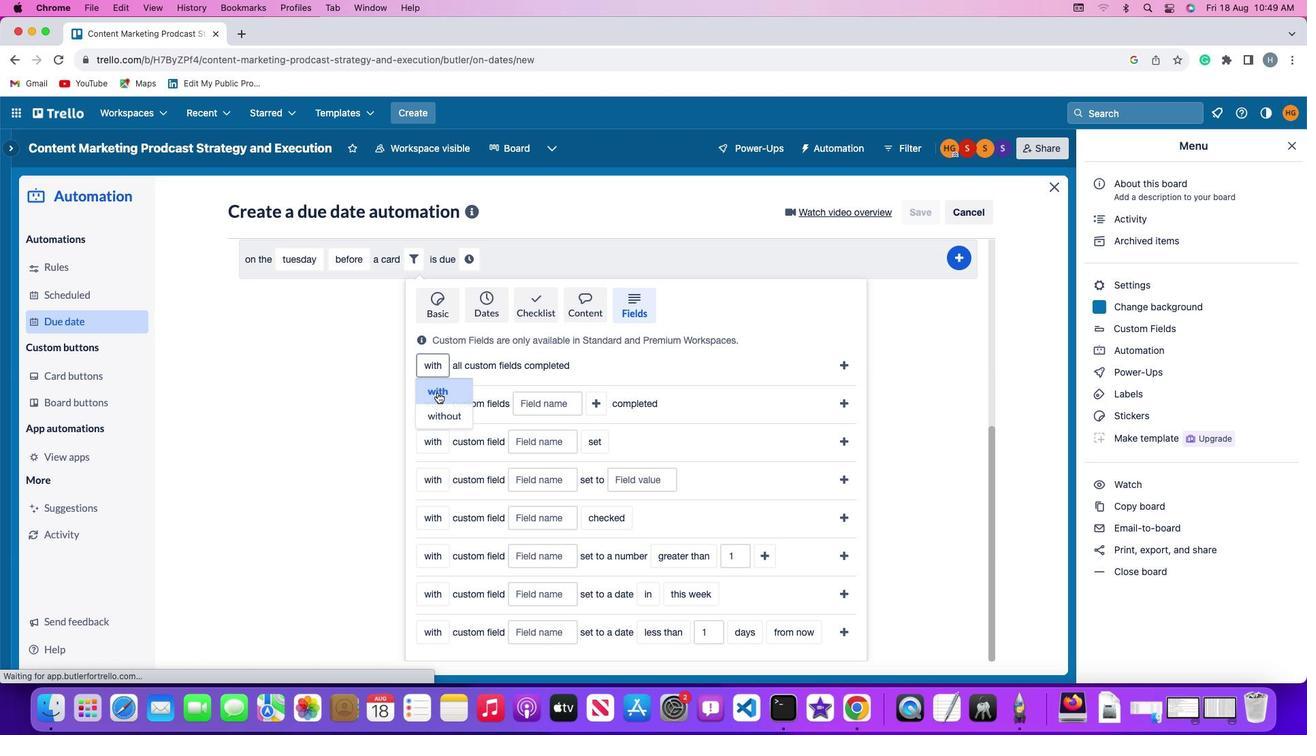 
Action: Mouse moved to (843, 358)
Screenshot: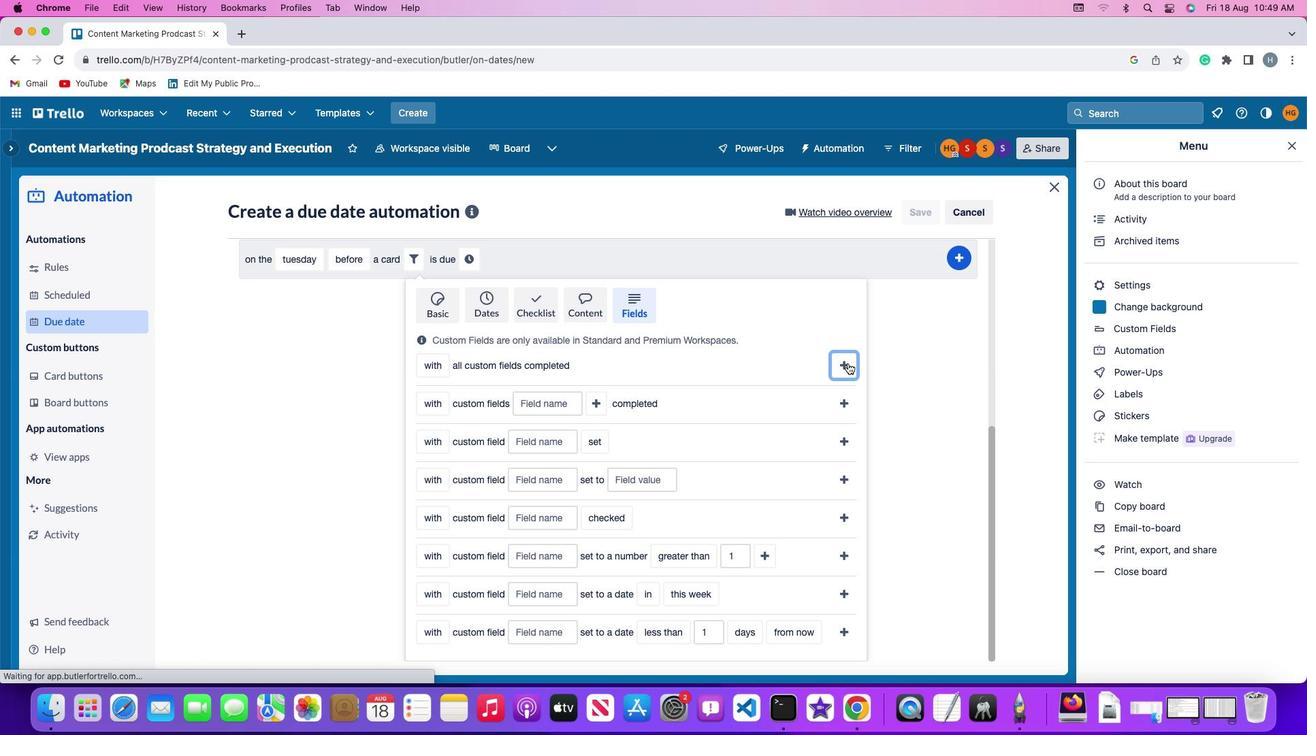 
Action: Mouse pressed left at (843, 358)
Screenshot: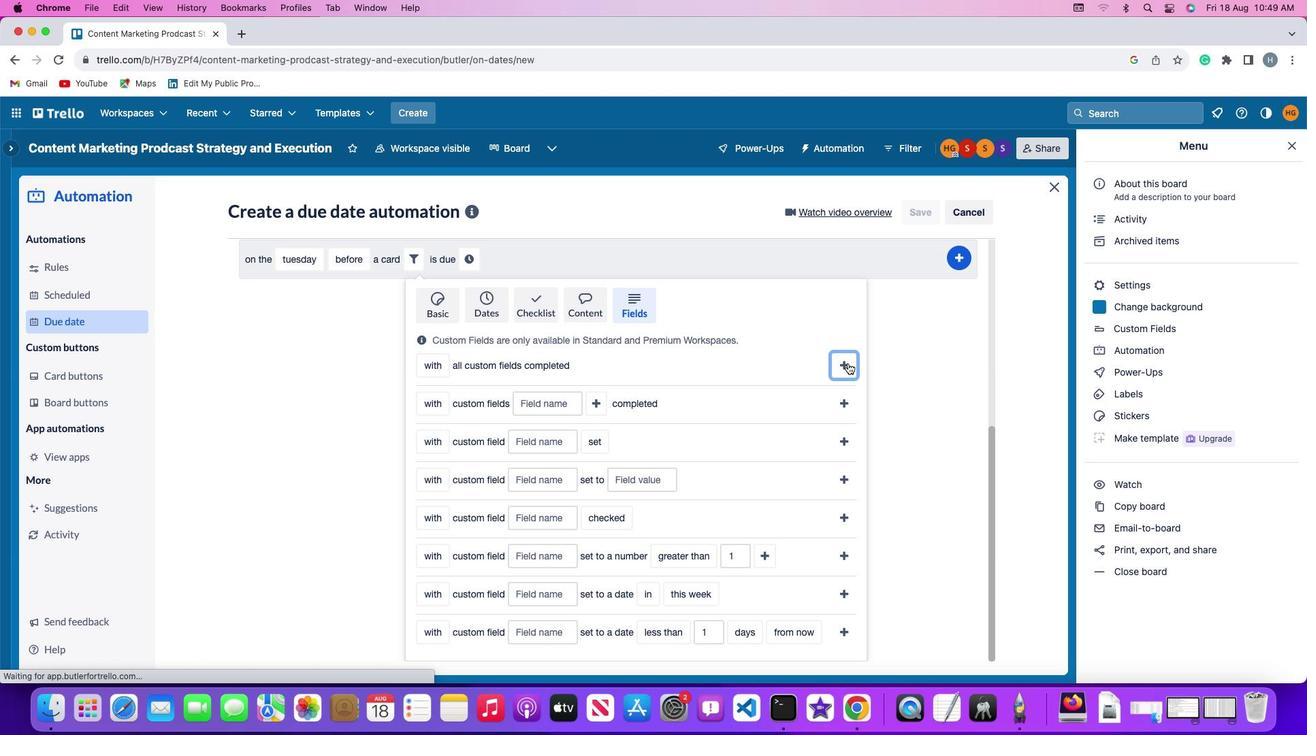 
Action: Mouse moved to (643, 598)
Screenshot: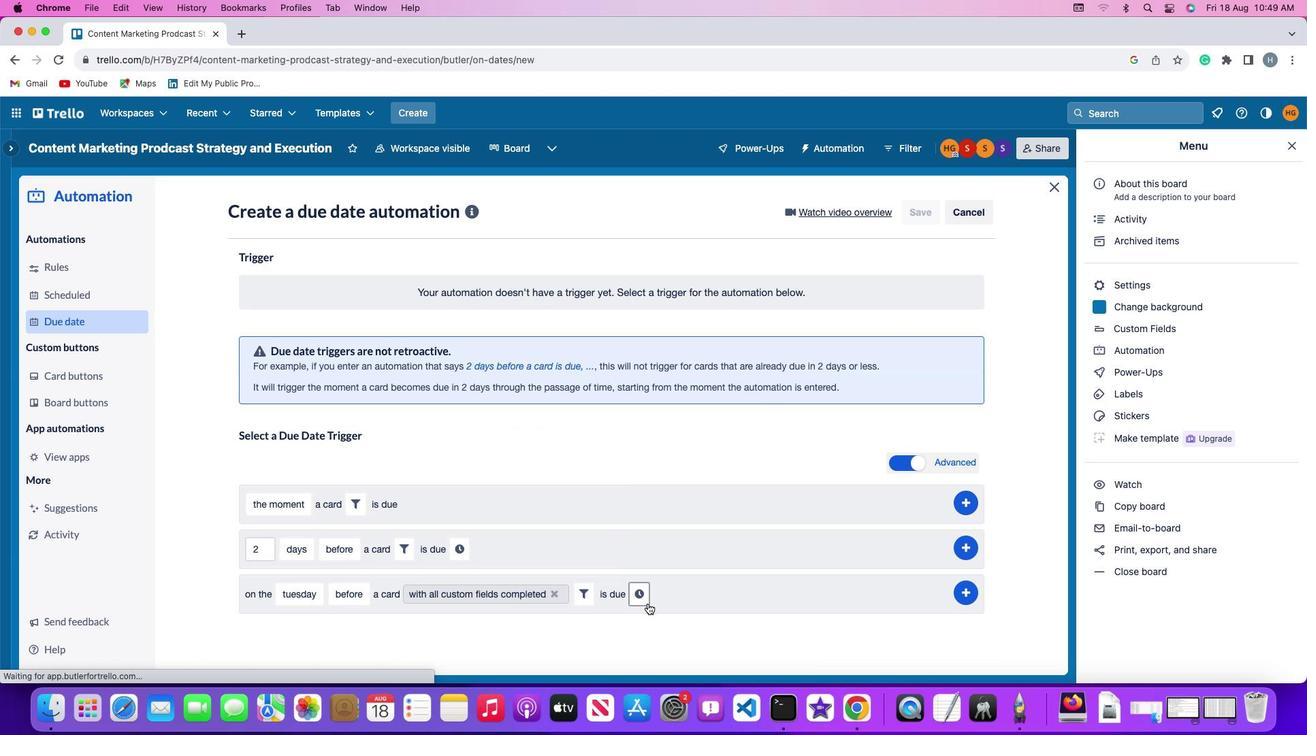 
Action: Mouse pressed left at (643, 598)
Screenshot: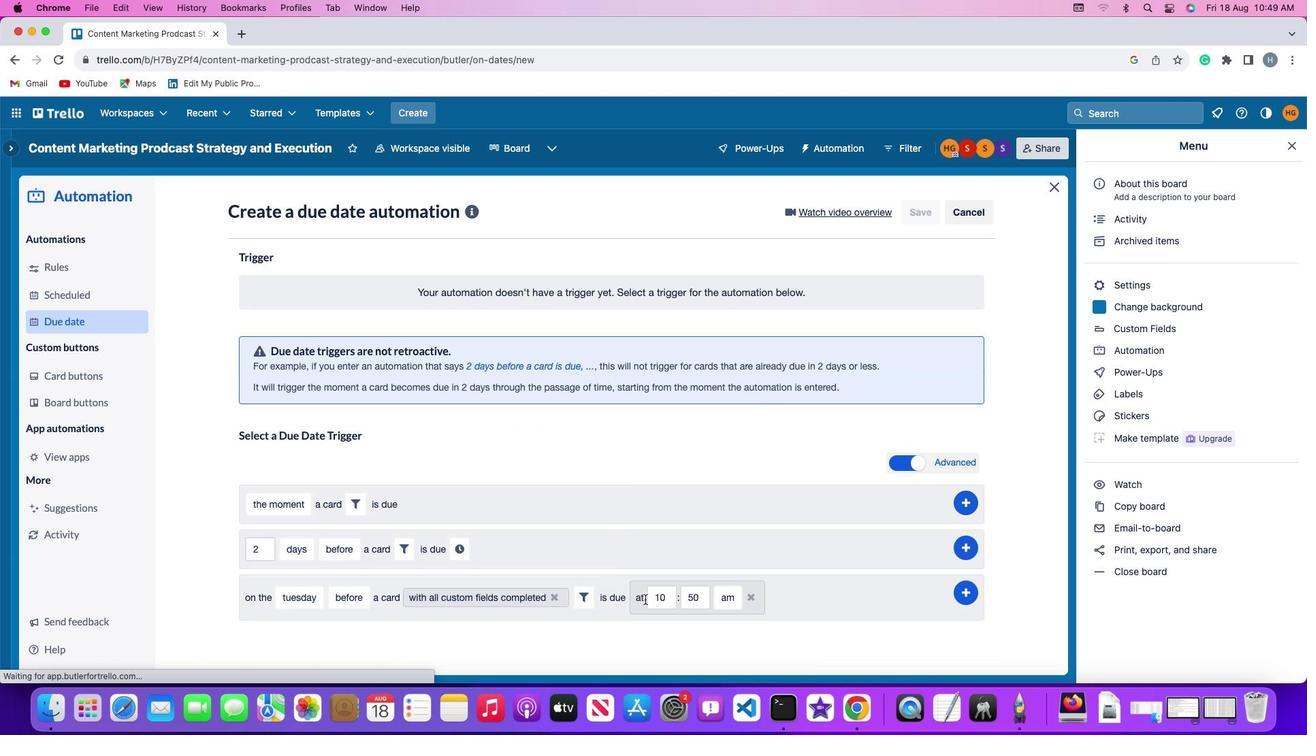 
Action: Mouse moved to (668, 593)
Screenshot: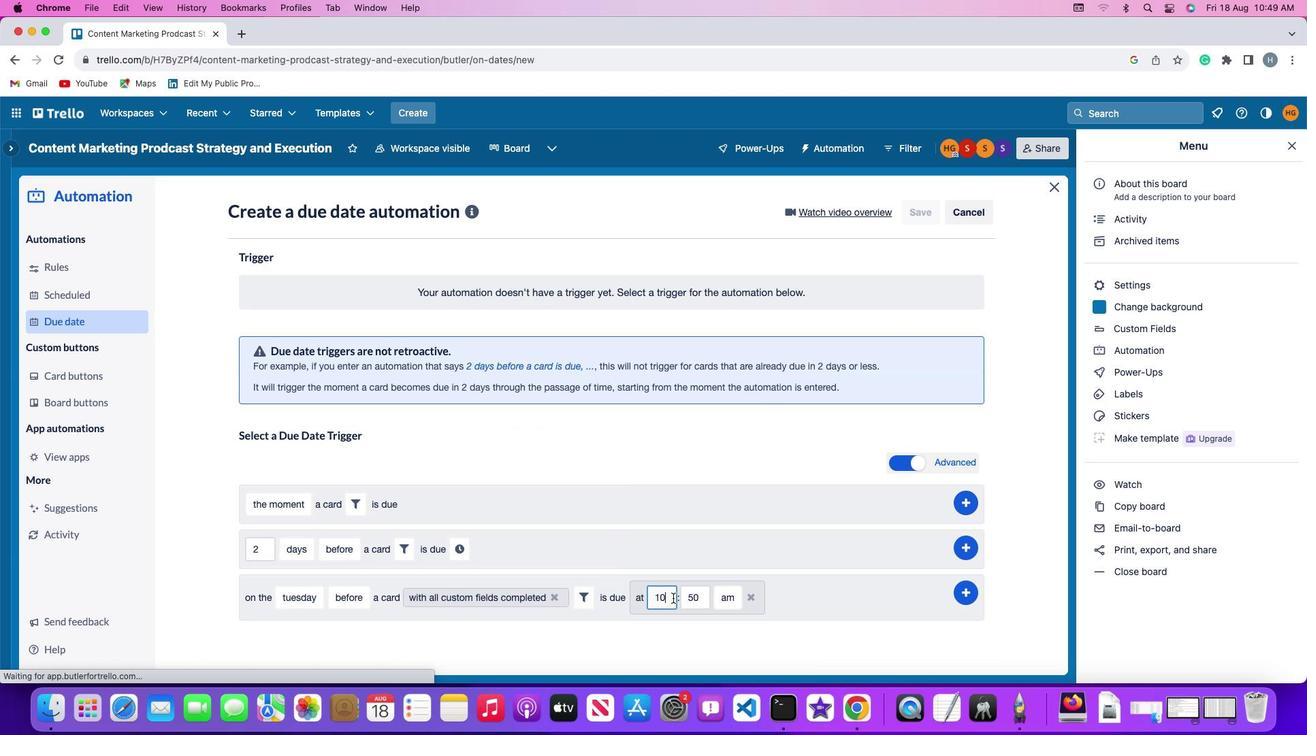
Action: Mouse pressed left at (668, 593)
Screenshot: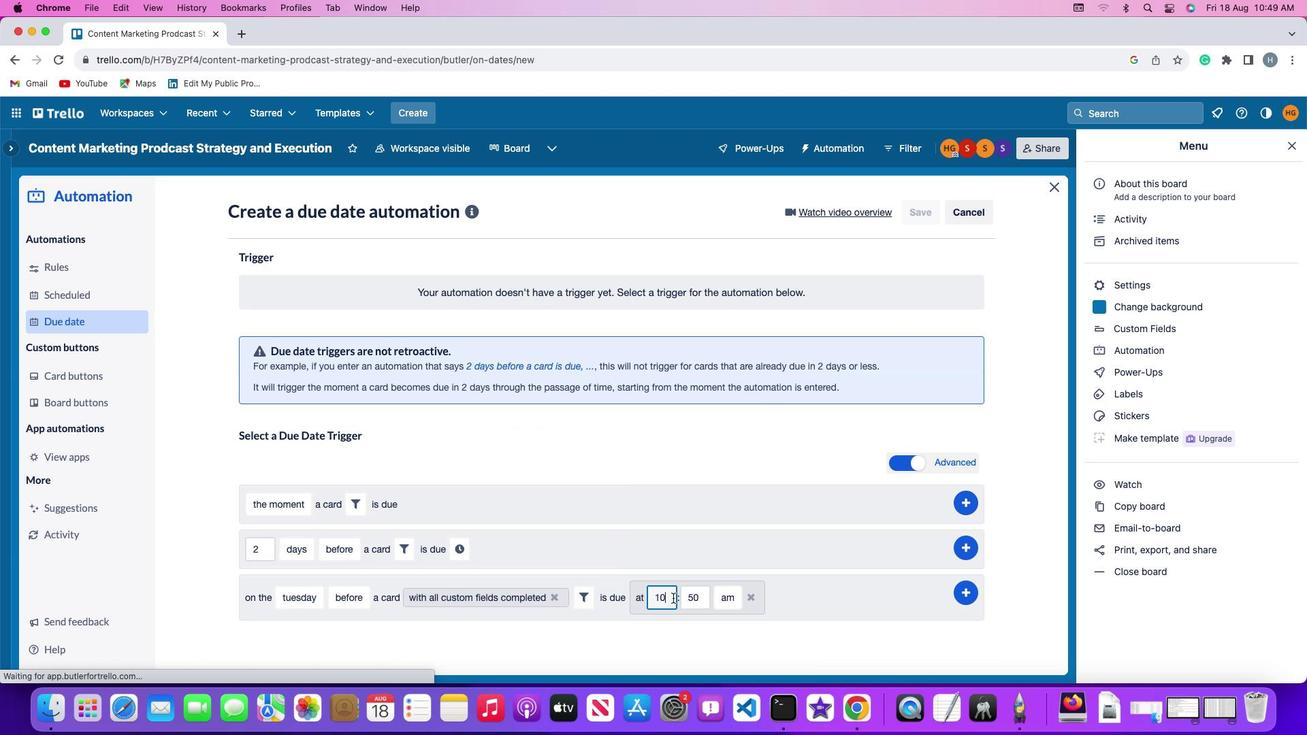 
Action: Key pressed Key.backspace'1'
Screenshot: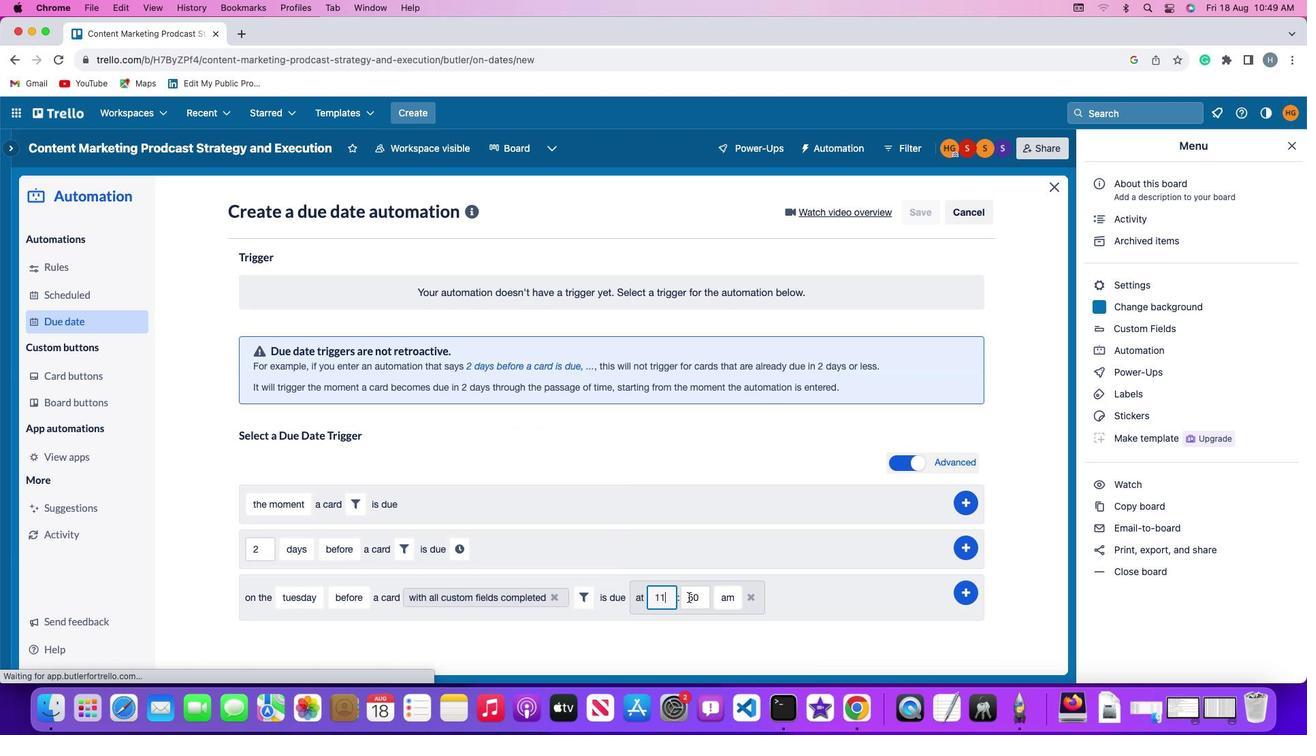 
Action: Mouse moved to (691, 591)
Screenshot: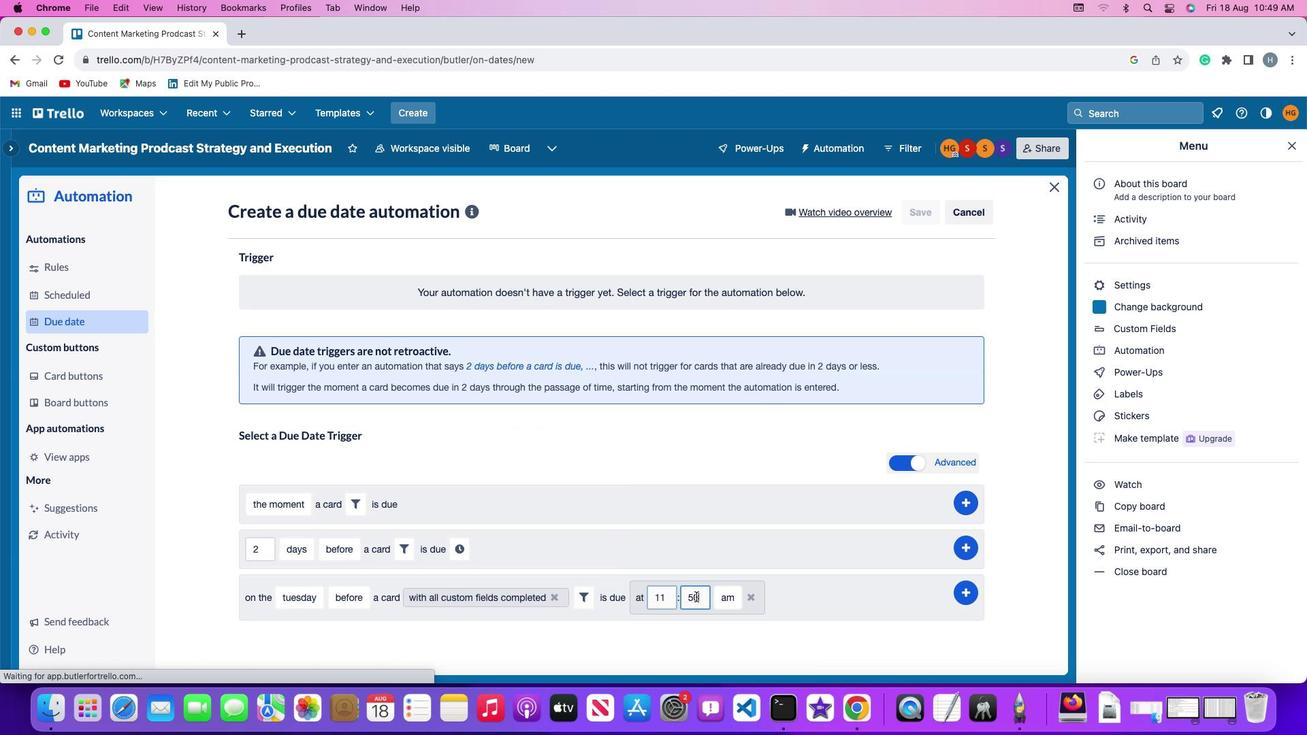 
Action: Mouse pressed left at (691, 591)
Screenshot: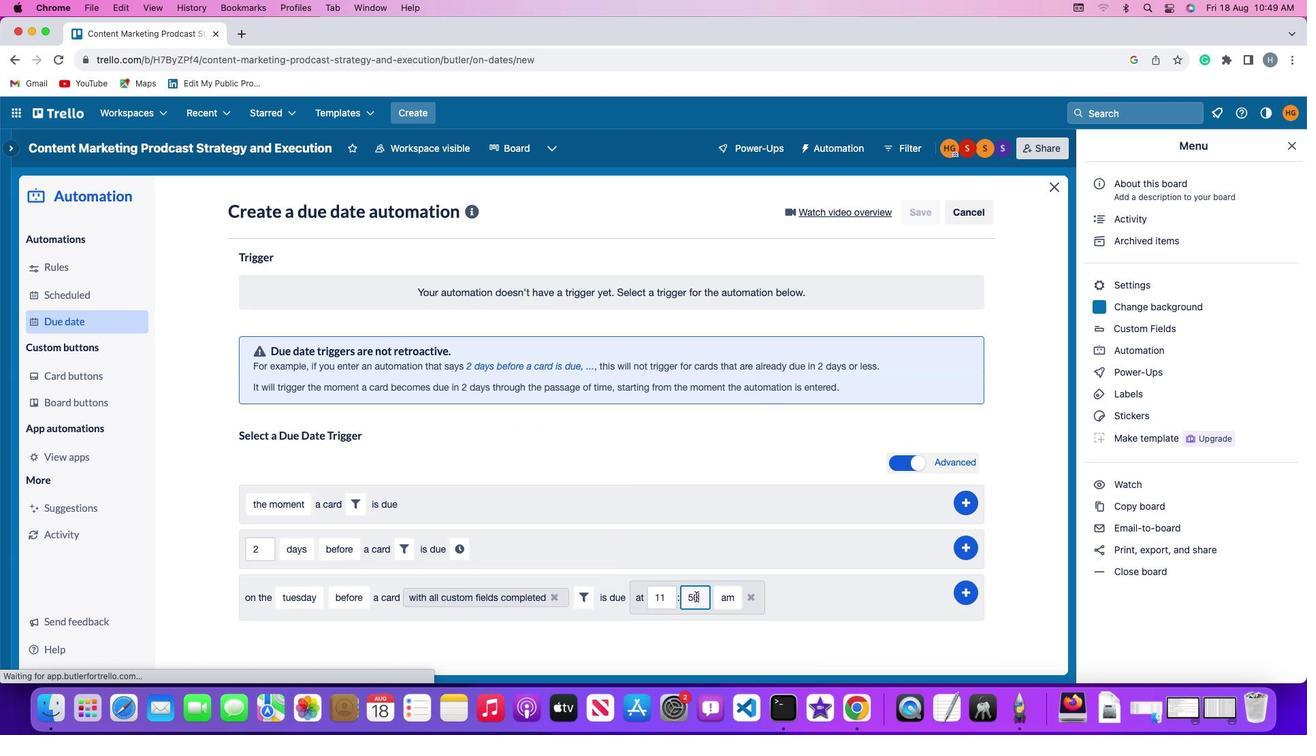 
Action: Mouse moved to (691, 591)
Screenshot: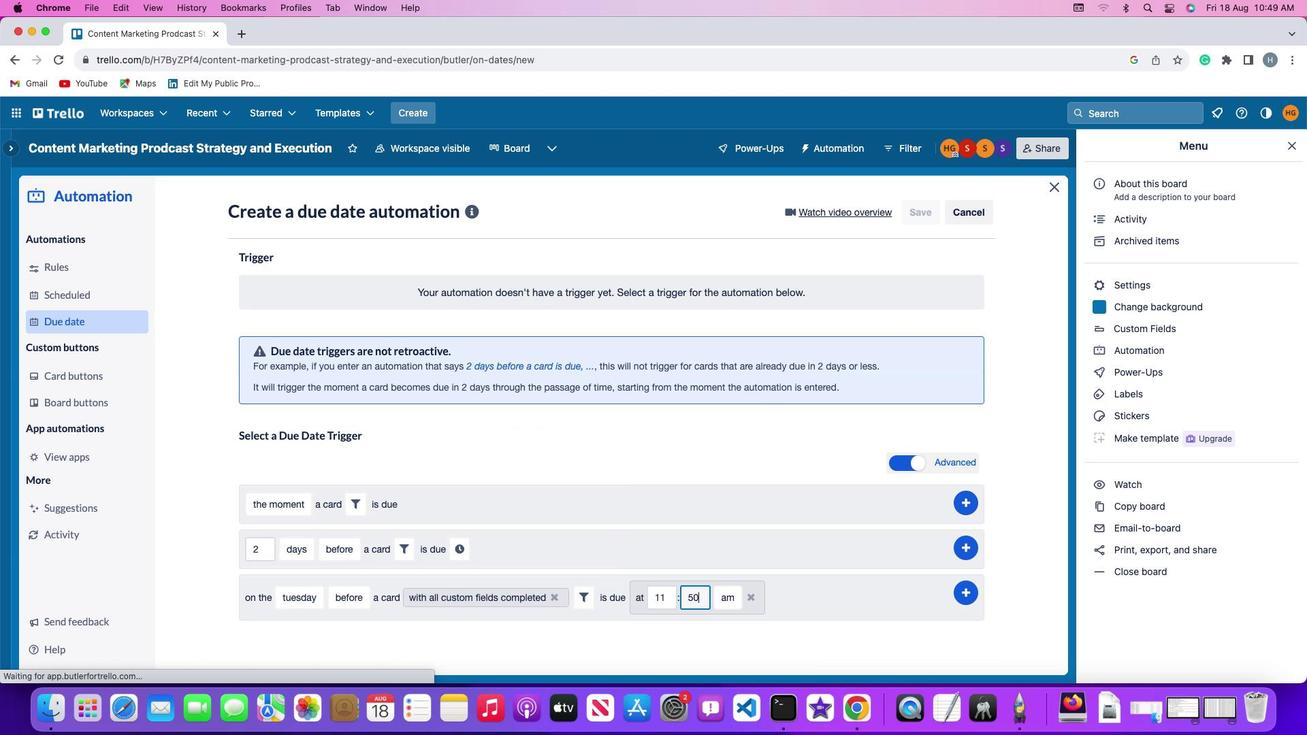 
Action: Key pressed Key.backspaceKey.backspace'0''0'
Screenshot: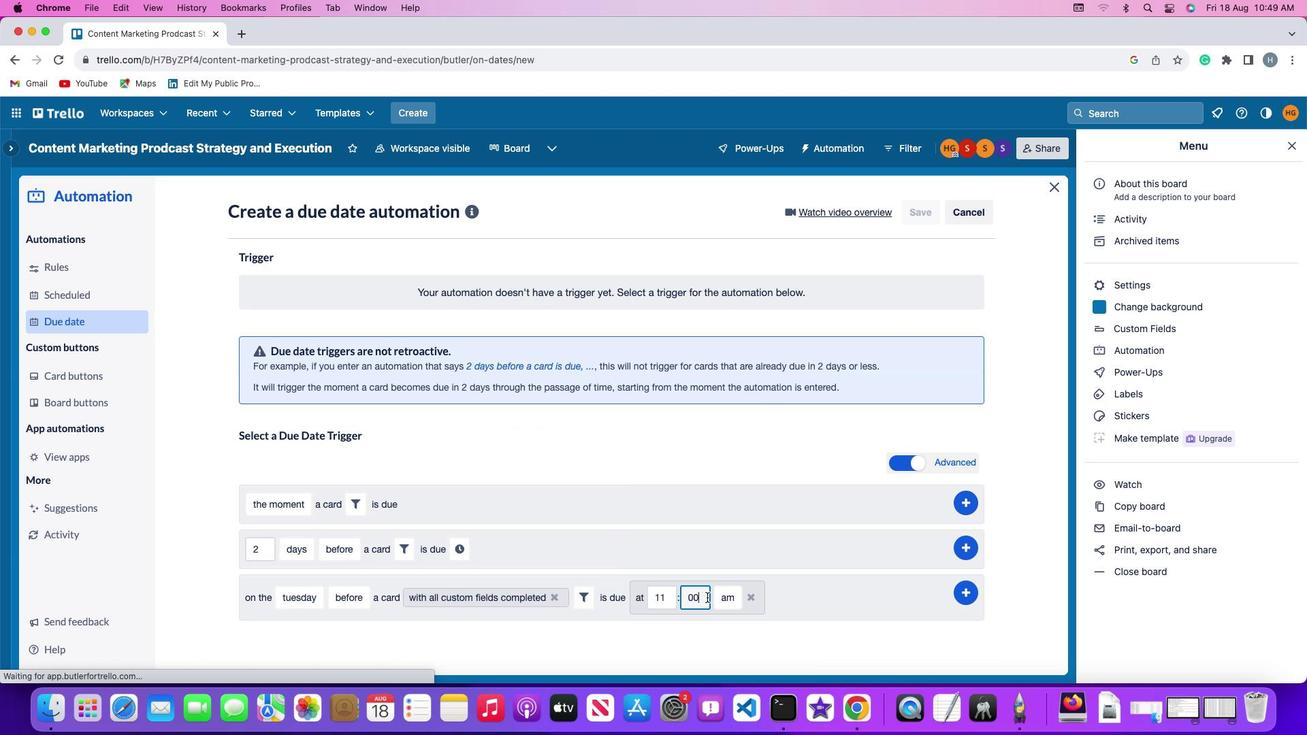 
Action: Mouse moved to (715, 593)
Screenshot: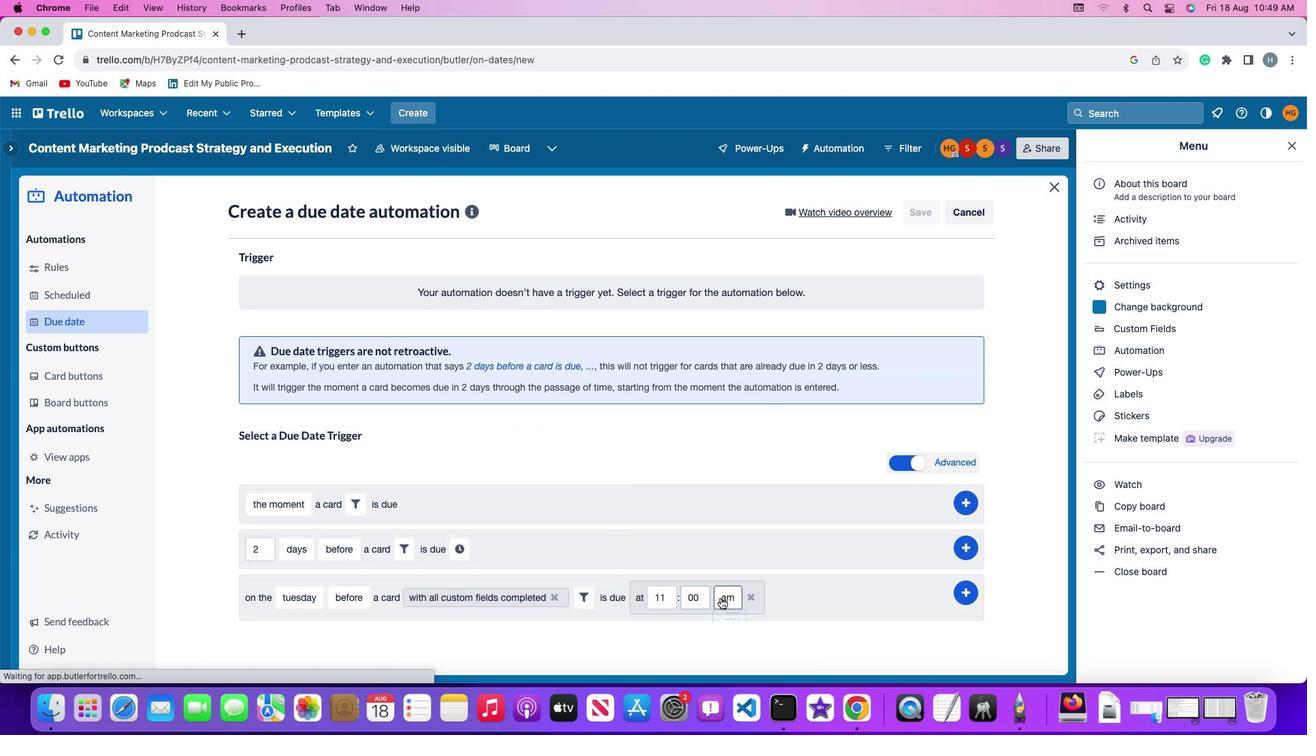 
Action: Mouse pressed left at (715, 593)
Screenshot: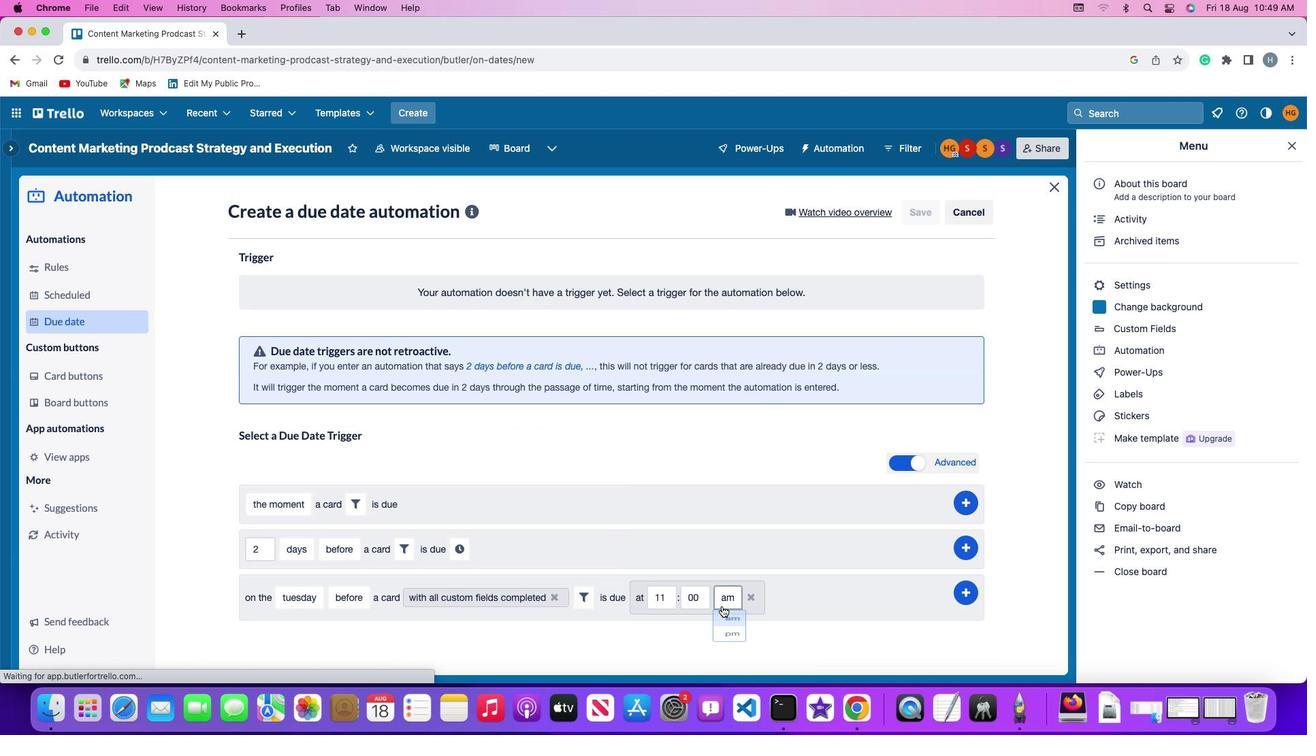 
Action: Mouse moved to (747, 612)
Screenshot: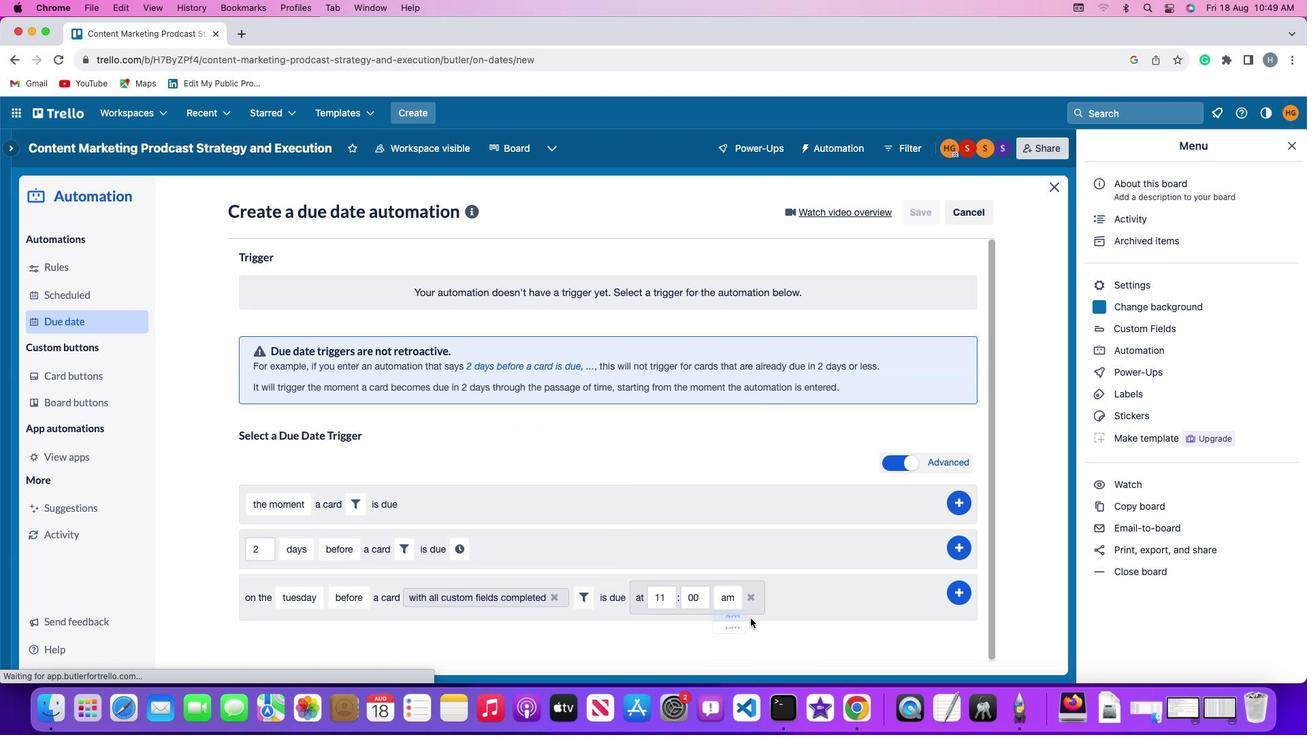 
Action: Mouse pressed left at (747, 612)
Screenshot: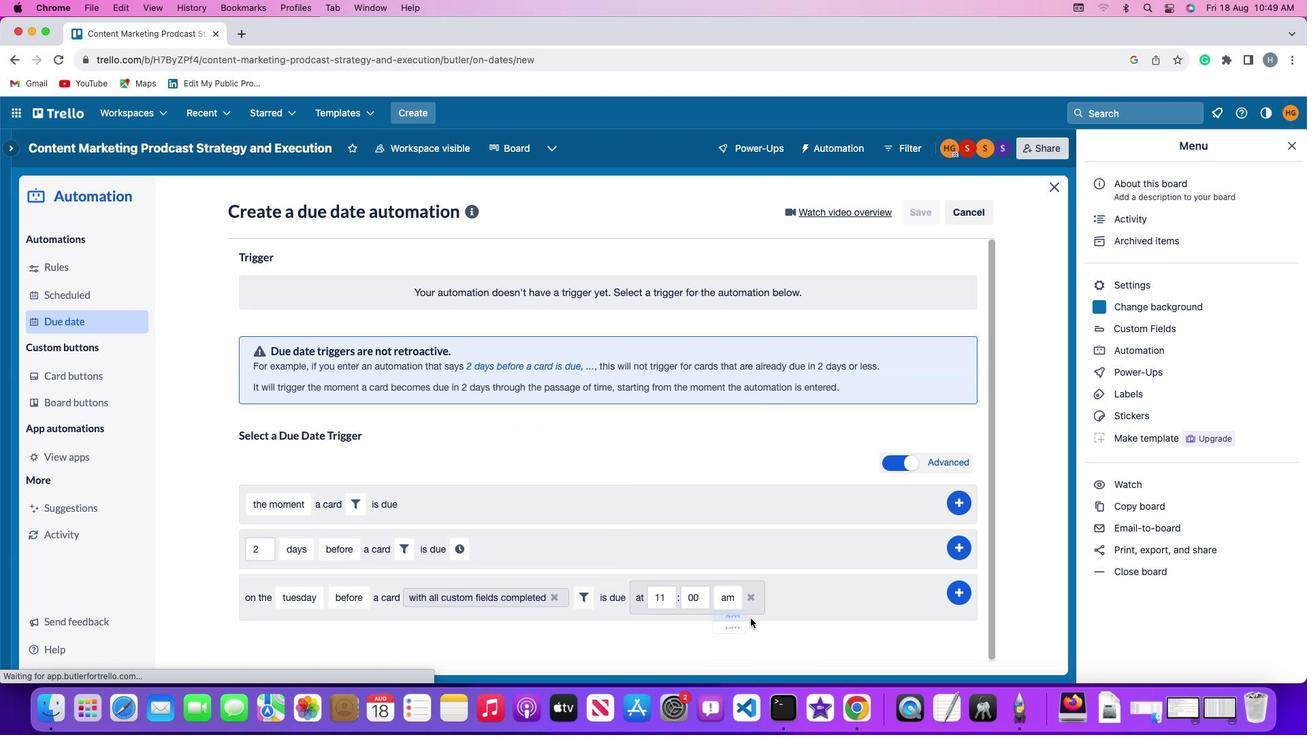 
Action: Mouse moved to (961, 588)
Screenshot: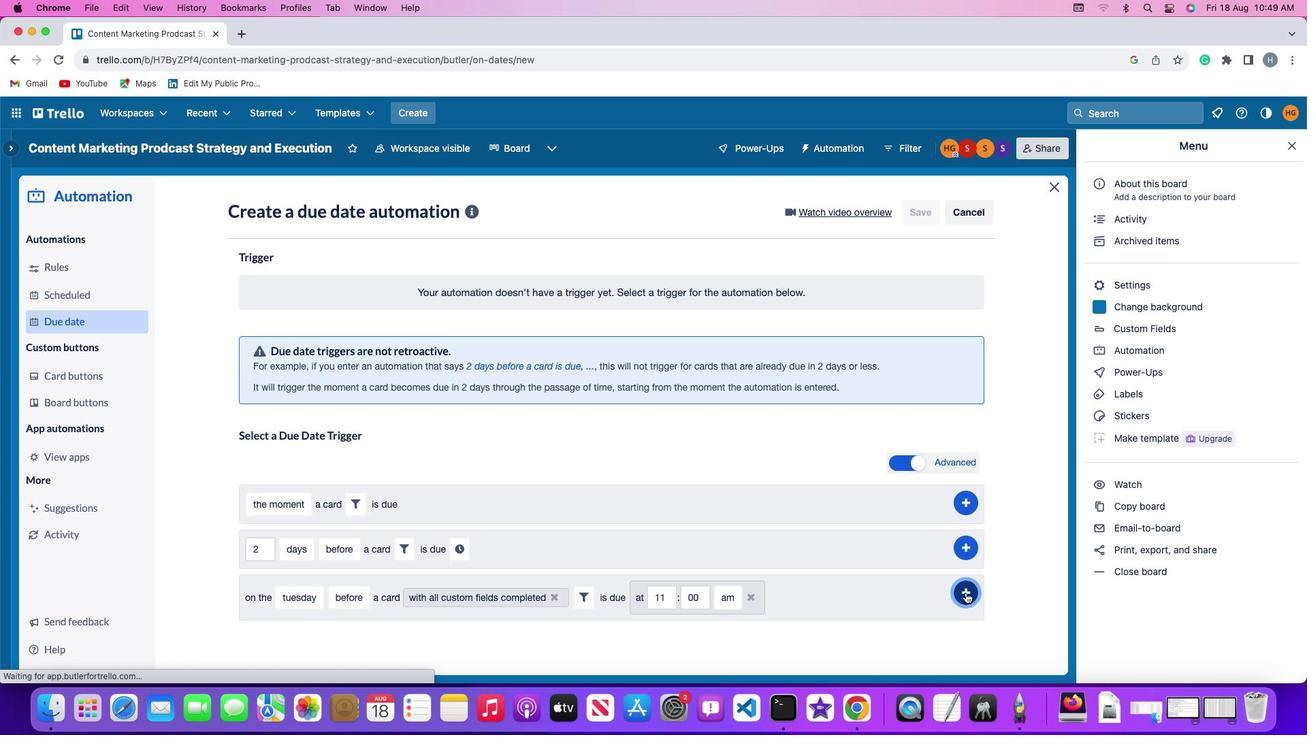 
Action: Mouse pressed left at (961, 588)
Screenshot: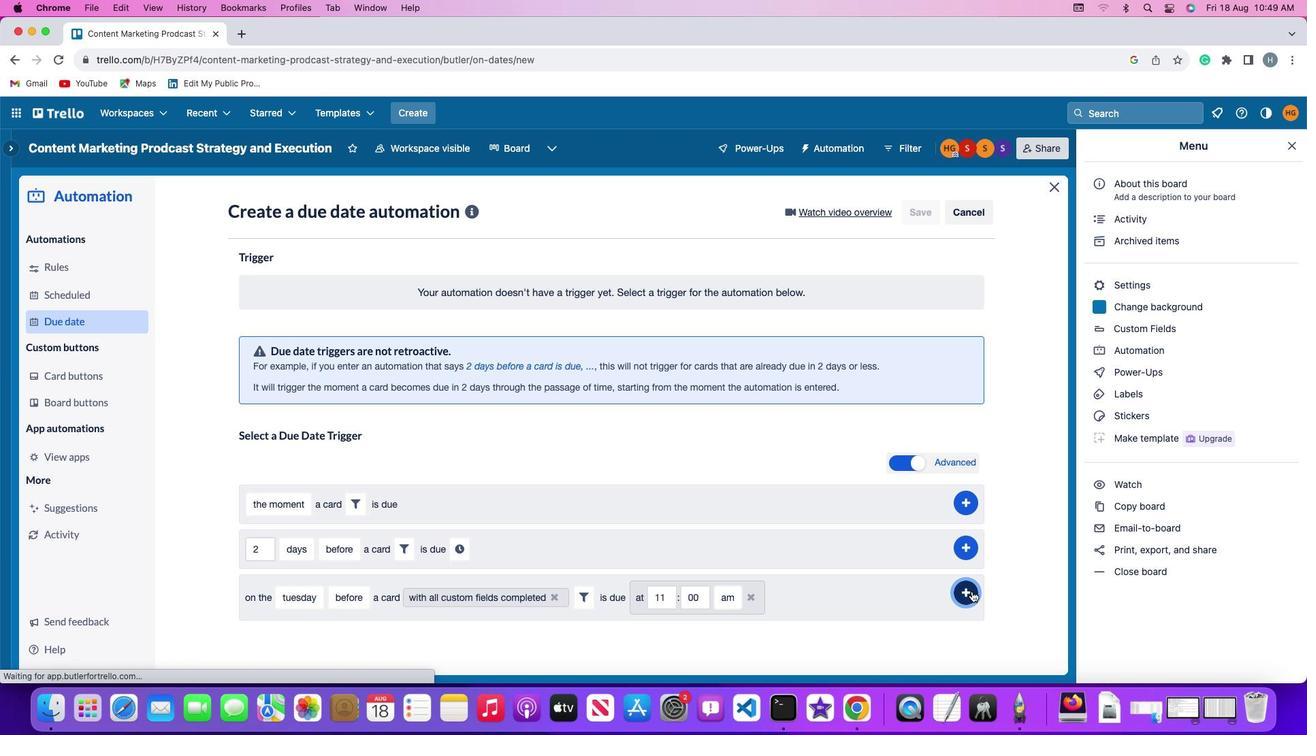 
Action: Mouse moved to (1020, 493)
Screenshot: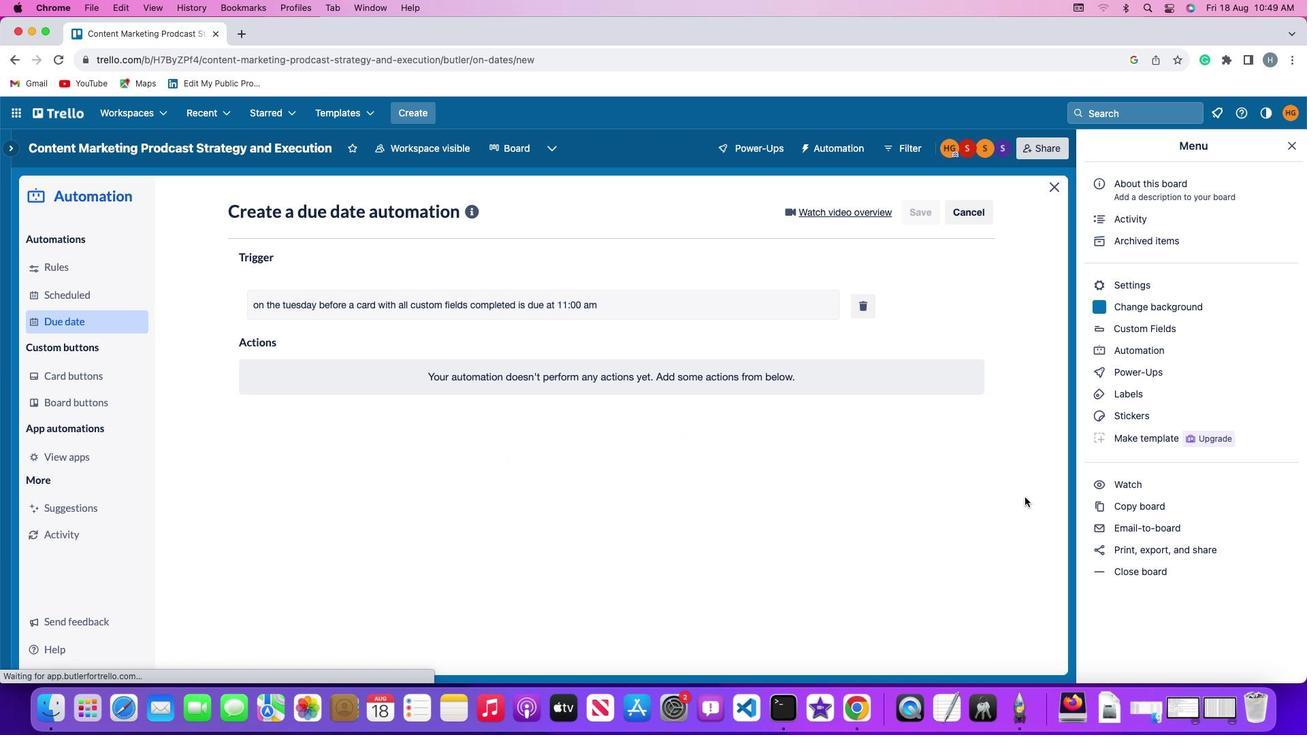 
